Task: In the Company citigroup.com, Create email and send with subject: 'A Glimpse into the Future: Meet Our Disruptive Offering', and with mail content 'Good Day!_x000D_
We're excited to introduce you to an innovative solution that will revolutionize your industry. Get ready to redefine success and reach new heights!_x000D_
Best Regard', attach the document: Agenda.pdf and insert image: visitingcard.jpg. Below Best Regards, write Pinterest and insert the URL: 'in.pinterest.com'. Mark checkbox to create task to follow up : In 2 business days .  Enter or choose an email address of recipient's from company's contact and send.. Logged in from softage.4@softage.net
Action: Mouse moved to (88, 63)
Screenshot: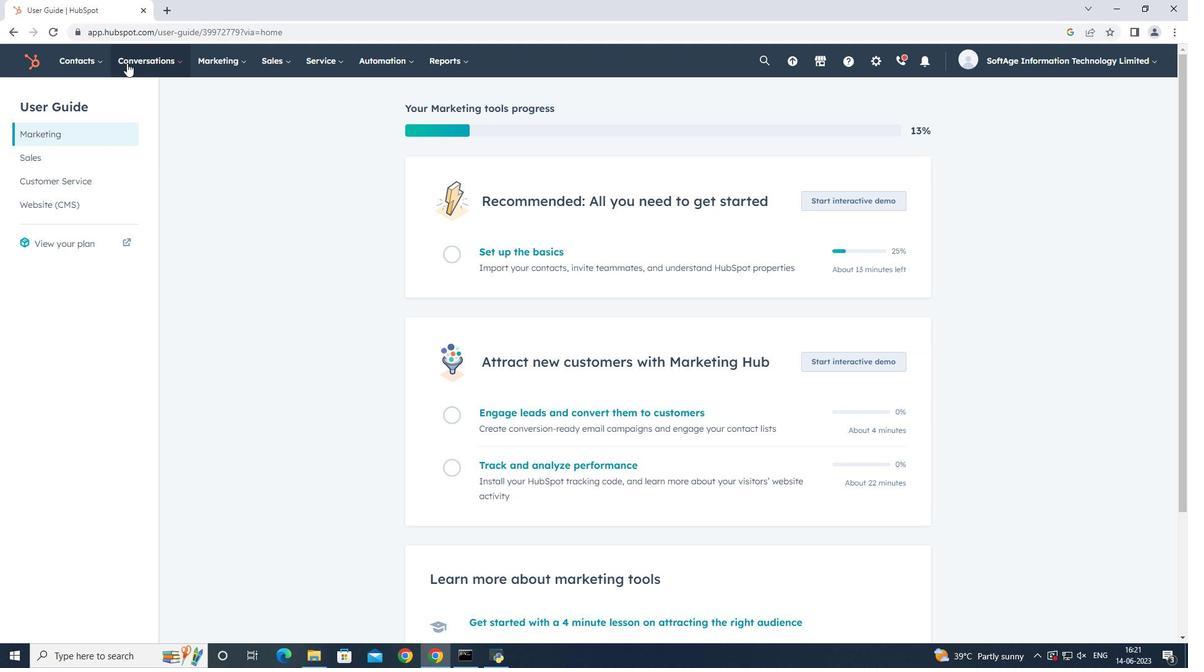 
Action: Mouse pressed left at (88, 63)
Screenshot: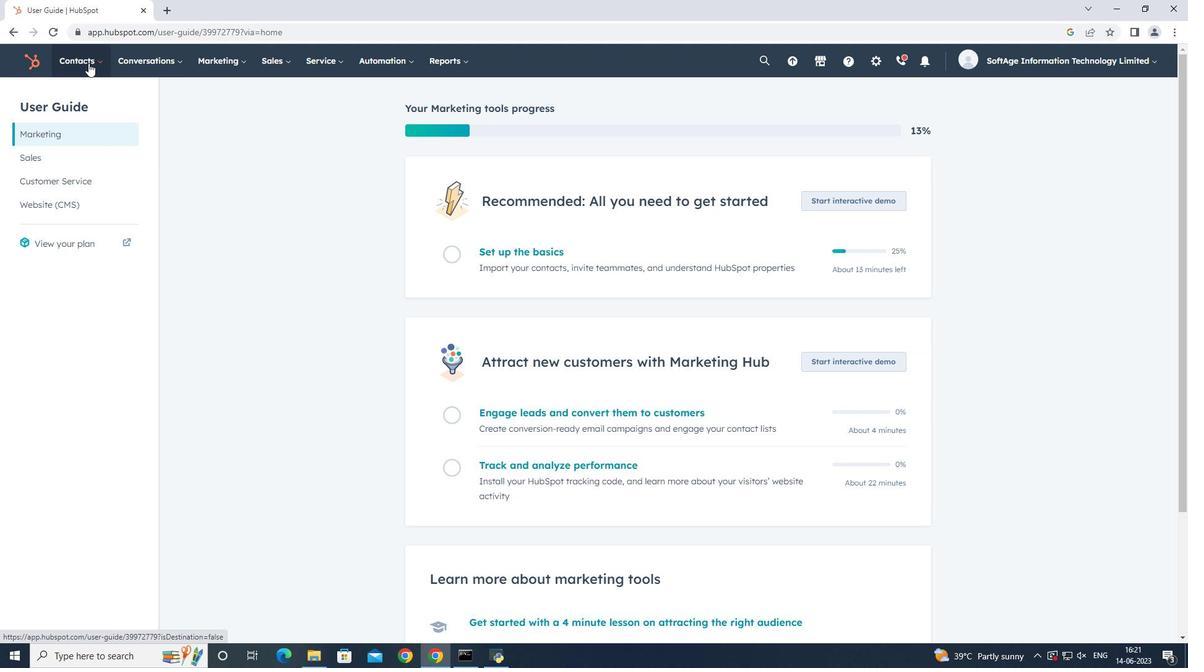 
Action: Mouse moved to (102, 115)
Screenshot: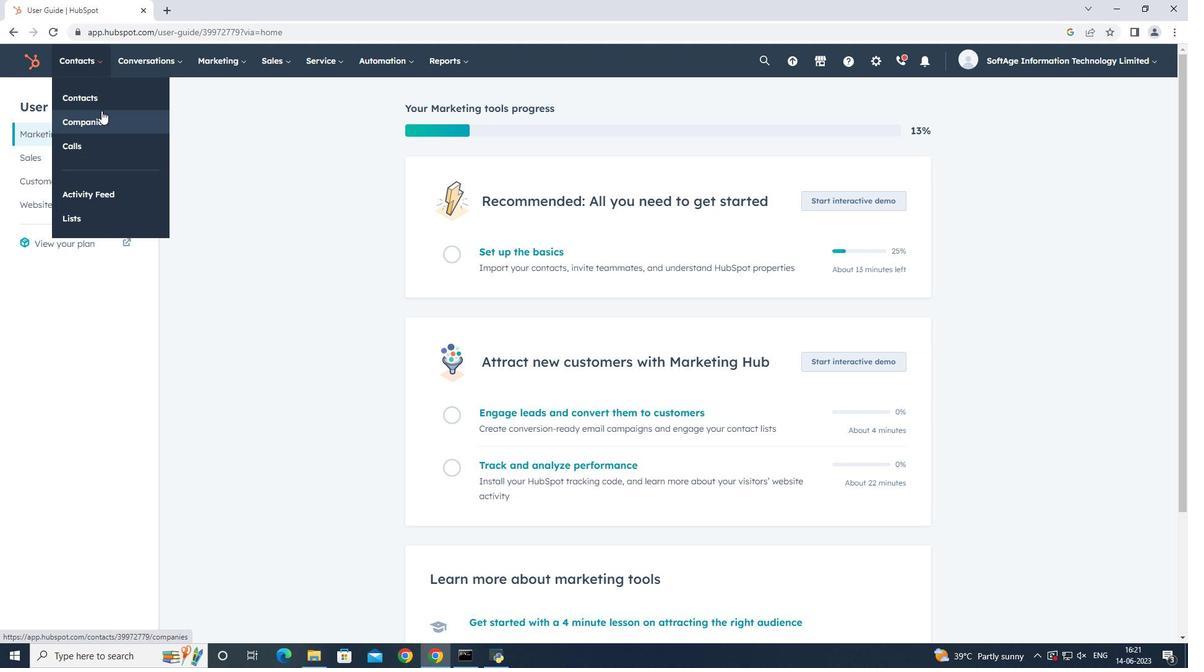
Action: Mouse pressed left at (102, 115)
Screenshot: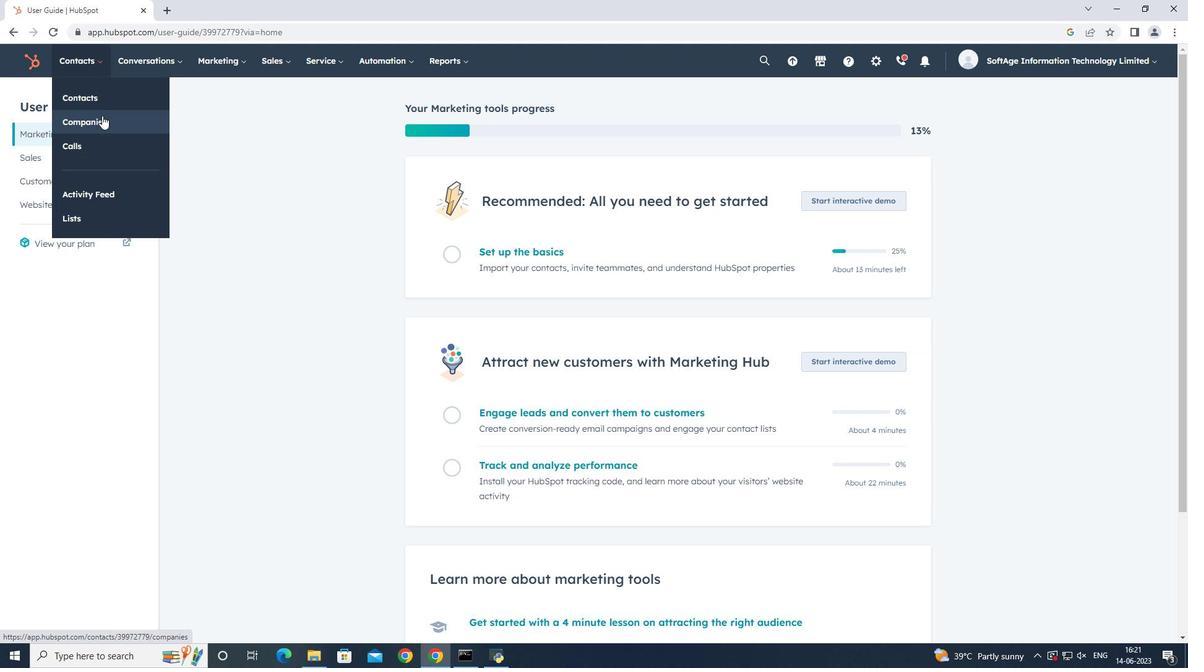 
Action: Mouse moved to (114, 208)
Screenshot: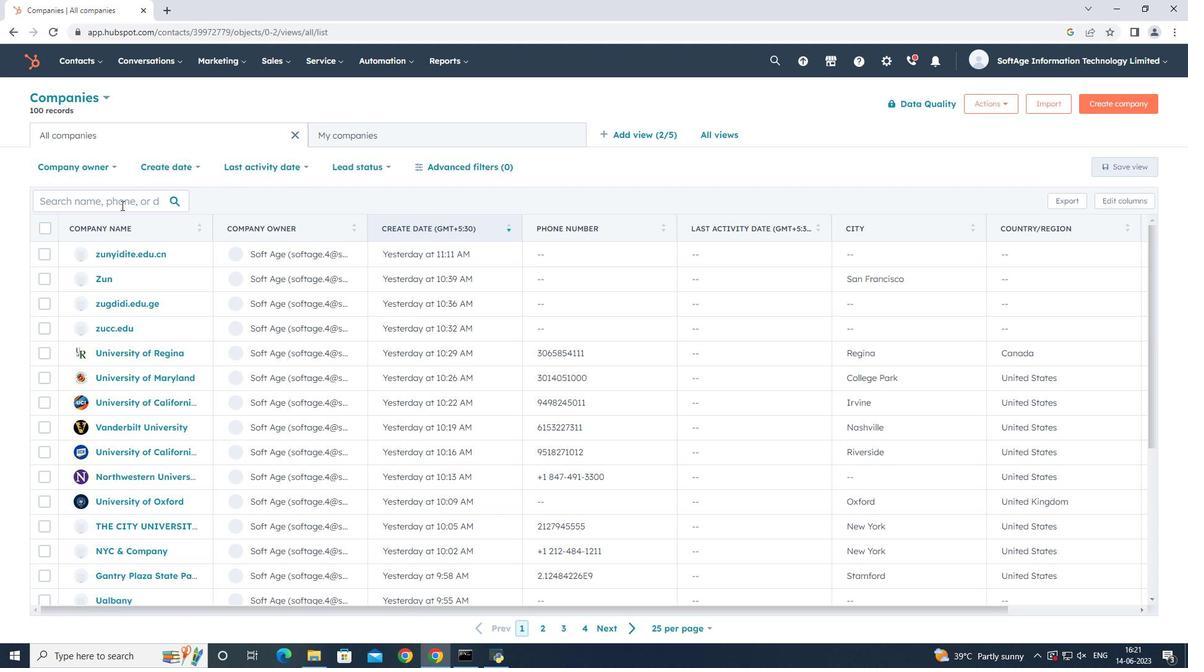 
Action: Mouse pressed left at (114, 208)
Screenshot: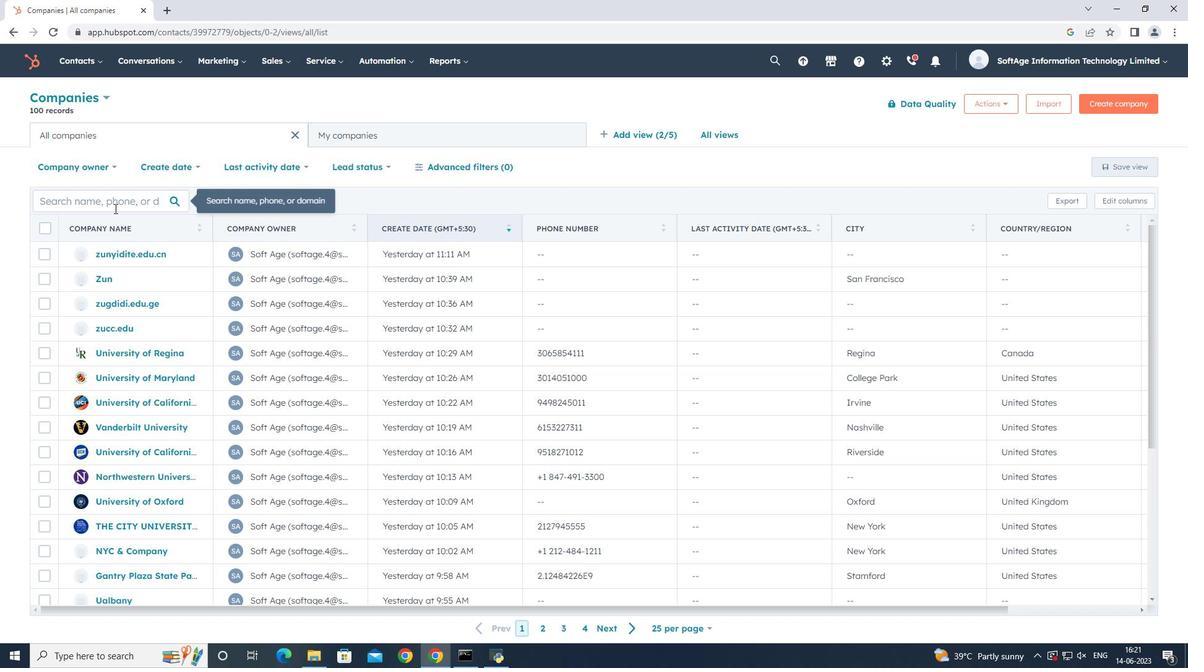 
Action: Mouse moved to (115, 200)
Screenshot: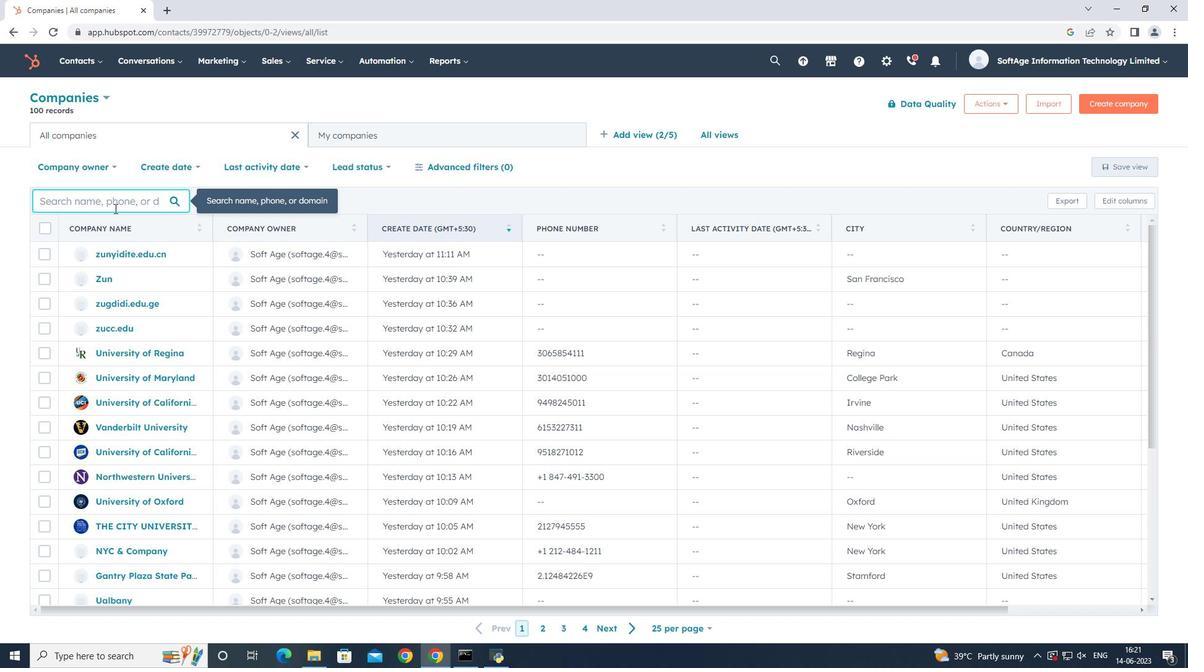 
Action: Key pressed citigroup
Screenshot: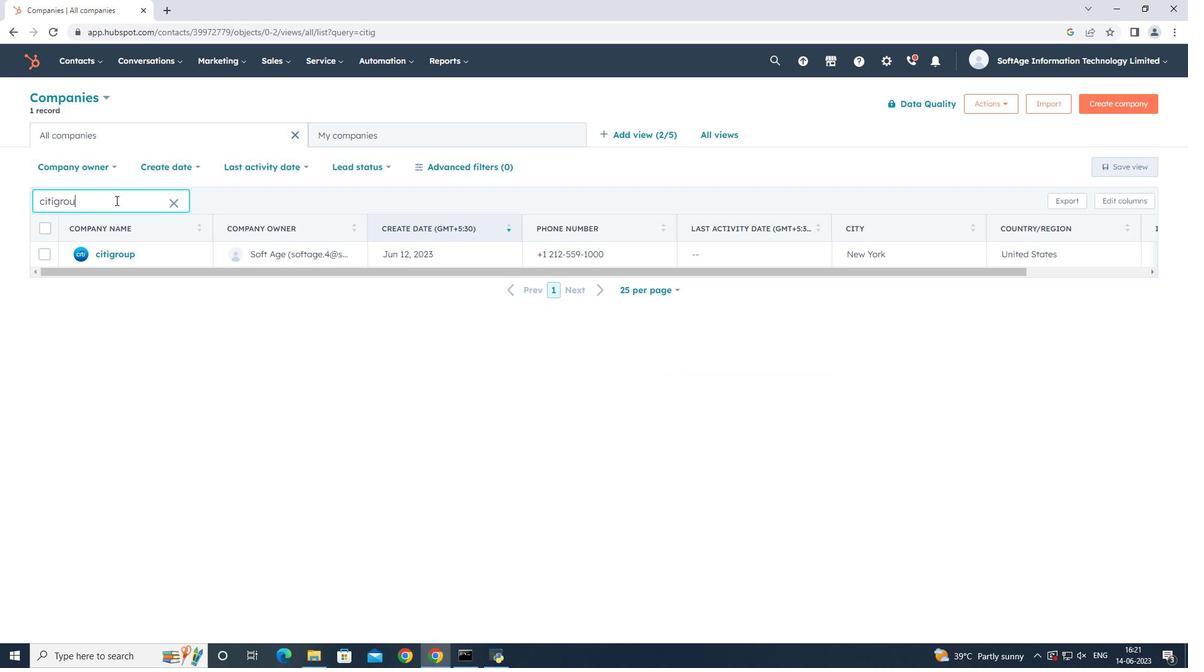 
Action: Mouse moved to (112, 258)
Screenshot: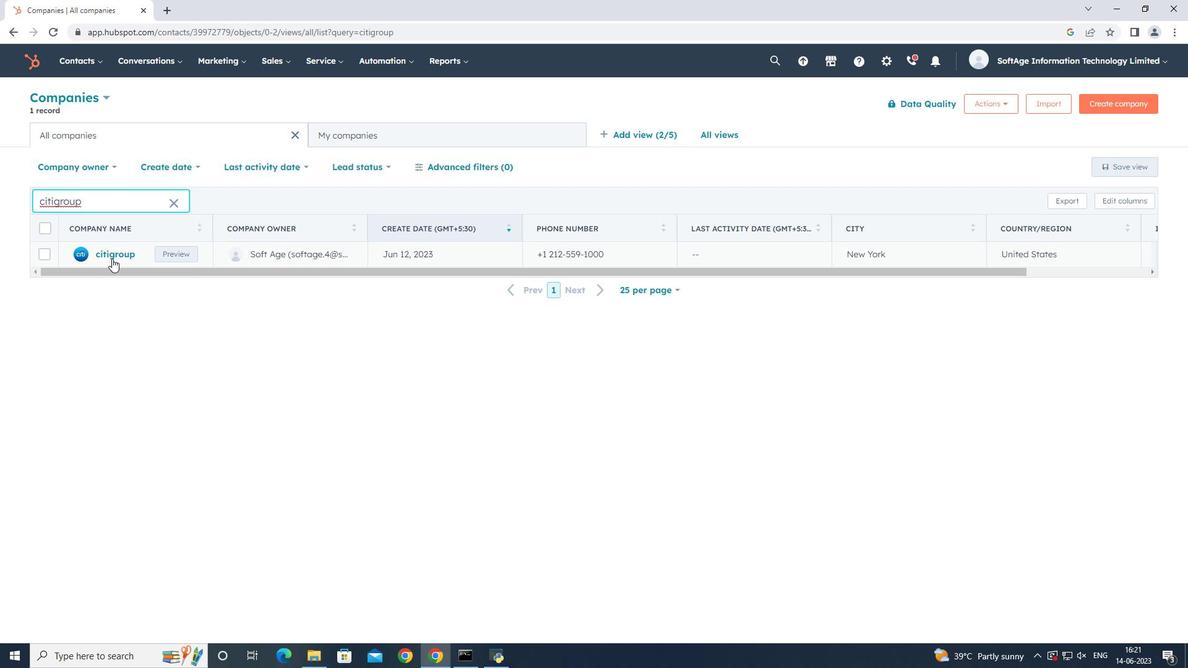 
Action: Mouse pressed left at (112, 258)
Screenshot: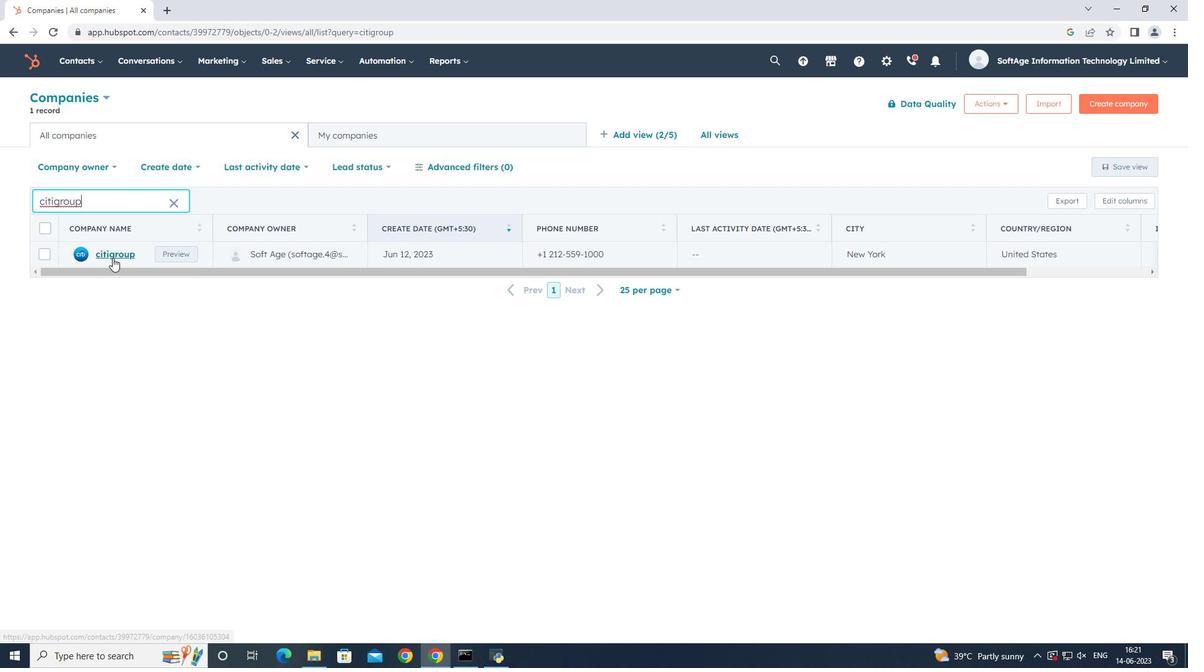 
Action: Mouse moved to (82, 206)
Screenshot: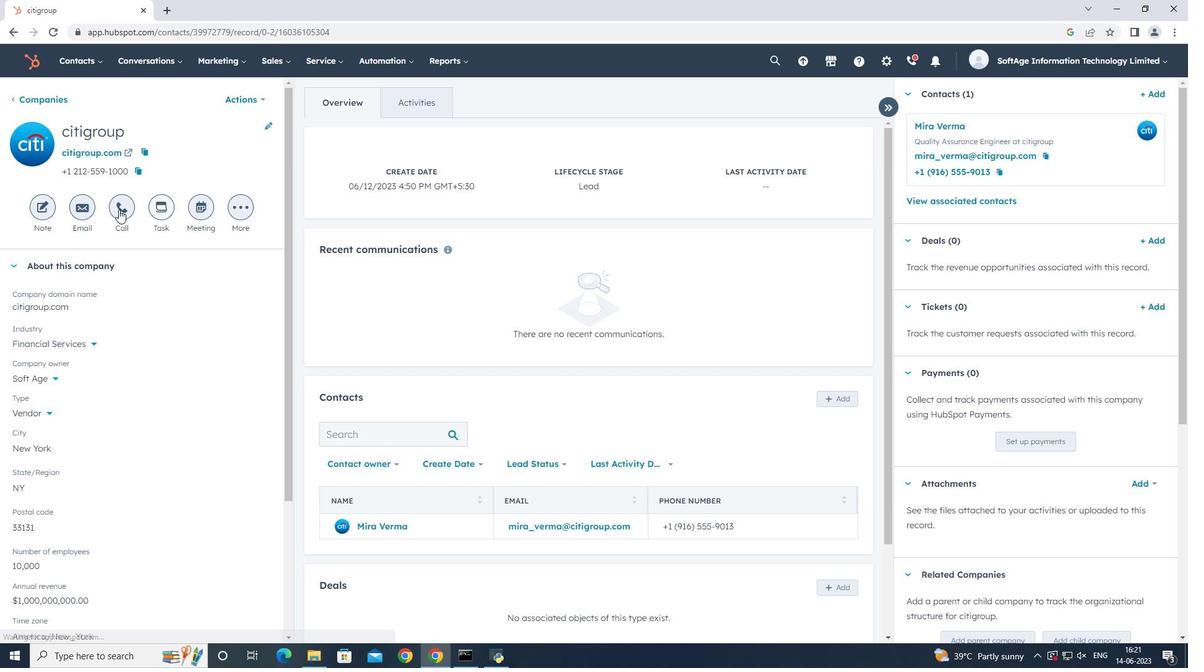 
Action: Mouse pressed left at (82, 206)
Screenshot: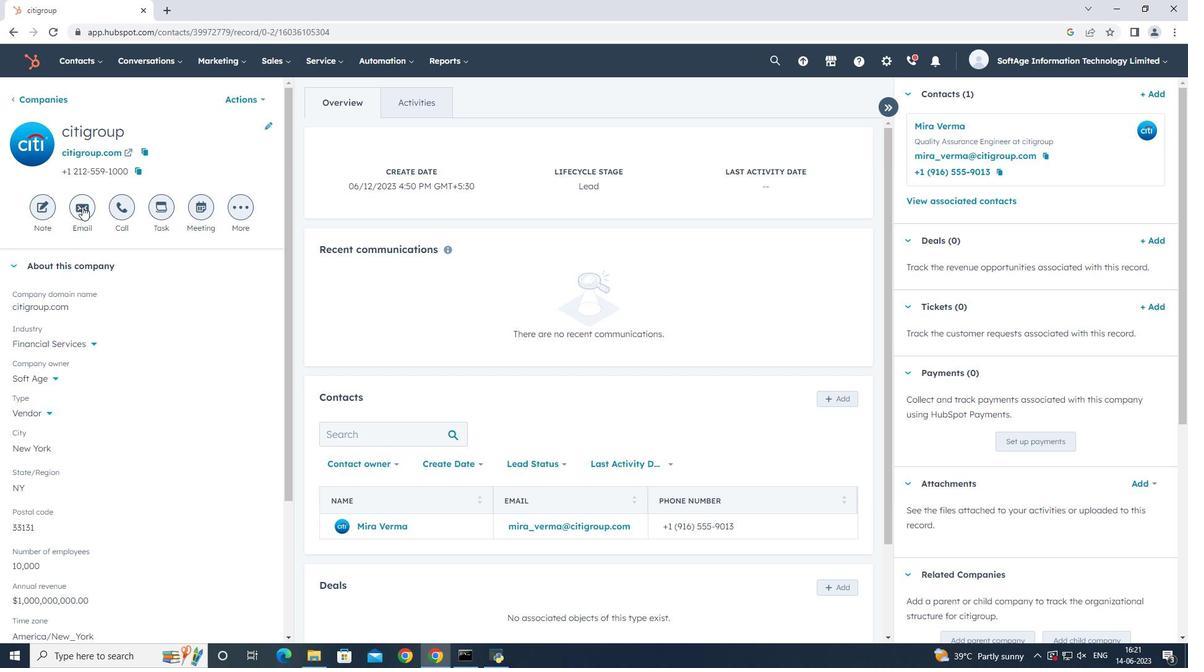 
Action: Mouse moved to (667, 382)
Screenshot: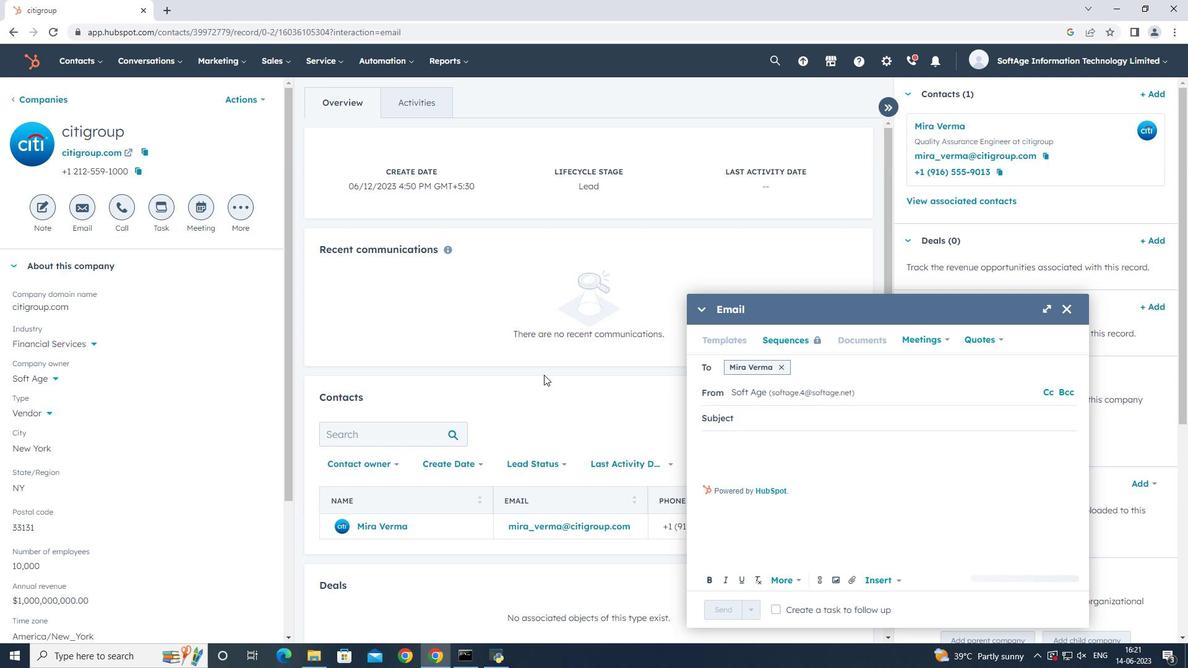 
Action: Key pressed <Key.shift>A<Key.space><Key.shift><Key.shift>Glimpse<Key.space>into<Key.space>the<Key.space><Key.shift>Future<Key.shift_r>:<Key.space><Key.shift_r><Key.shift_r><Key.shift_r><Key.shift_r><Key.shift_r><Key.shift_r><Key.shift_r><Key.shift_r><Key.shift_r><Key.shift_r><Key.shift_r><Key.shift_r><Key.shift_r><Key.shift_r><Key.shift_r><Key.shift_r>Meet<Key.space><Key.shift_r>Our<Key.space><Key.shift>Disruptive<Key.space><Key.shift_r>Offering,<Key.tab><Key.shift><Key.shift><Key.shift><Key.shift><Key.shift>Good<Key.space><Key.shift>Day<Key.shift>!<Key.enter><Key.enter><Key.shift><Key.shift><Key.shift>We're<Key.space>excited<Key.space>to<Key.space>introduce<Key.space>you<Key.space>to<Key.space>an<Key.space>innovative<Key.space>solution<Key.space>that<Key.space>will<Key.space>revolutionize<Key.space>your<Key.space>industry.<Key.space><Key.shift><Key.shift><Key.shift><Key.shift><Key.shift><Key.shift><Key.shift><Key.shift>Get<Key.space>ready<Key.space>to<Key.space>redefine<Key.space>success<Key.space>and<Key.space>reach<Key.space>new<Key.space>heights<Key.shift>!<Key.enter><Key.enter><Key.shift>Best<Key.space><Key.shift><Key.shift><Key.shift><Key.shift><Key.shift><Key.shift>Regards,<Key.enter>
Screenshot: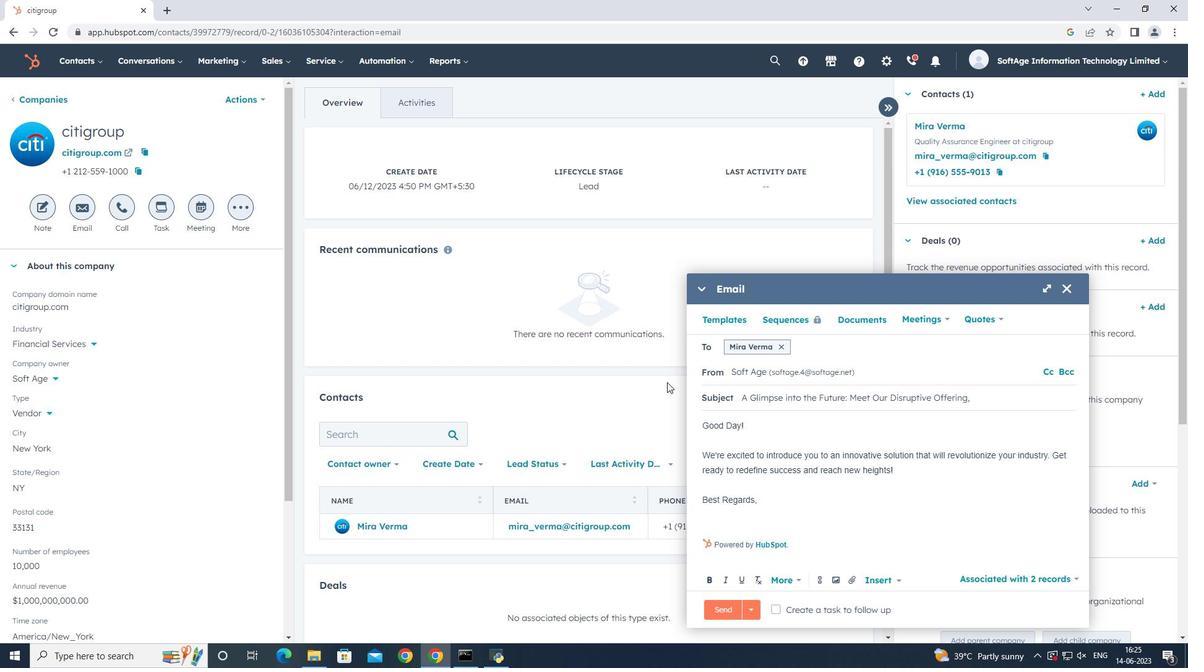 
Action: Mouse moved to (852, 578)
Screenshot: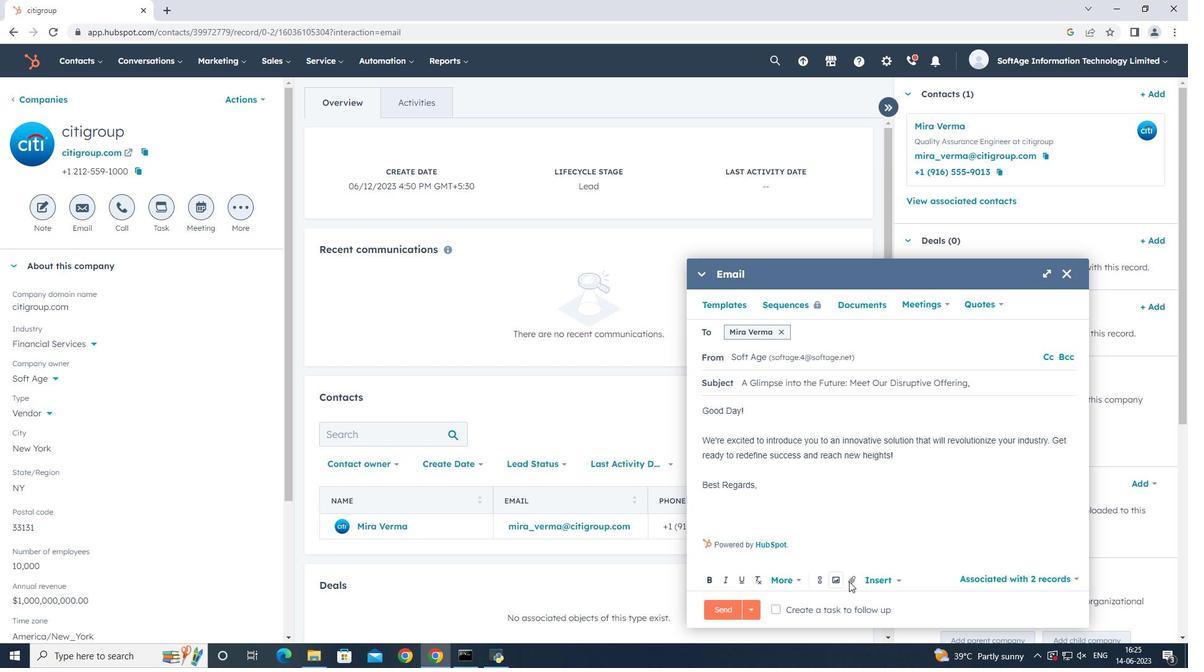 
Action: Mouse pressed left at (852, 578)
Screenshot: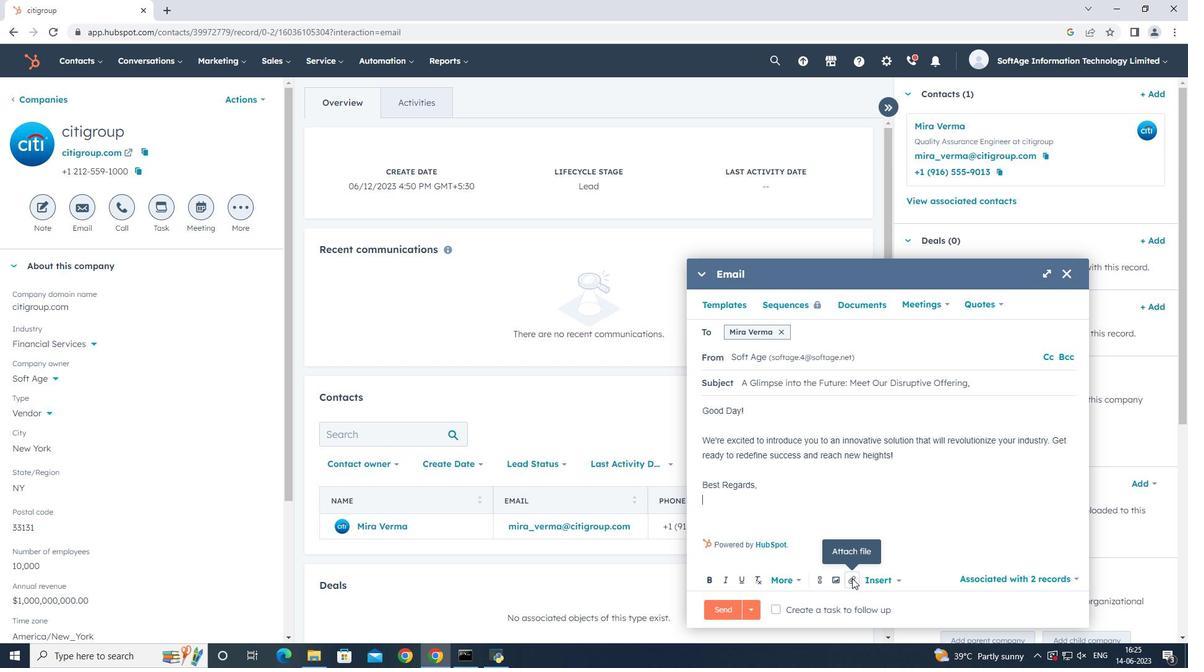 
Action: Mouse moved to (877, 550)
Screenshot: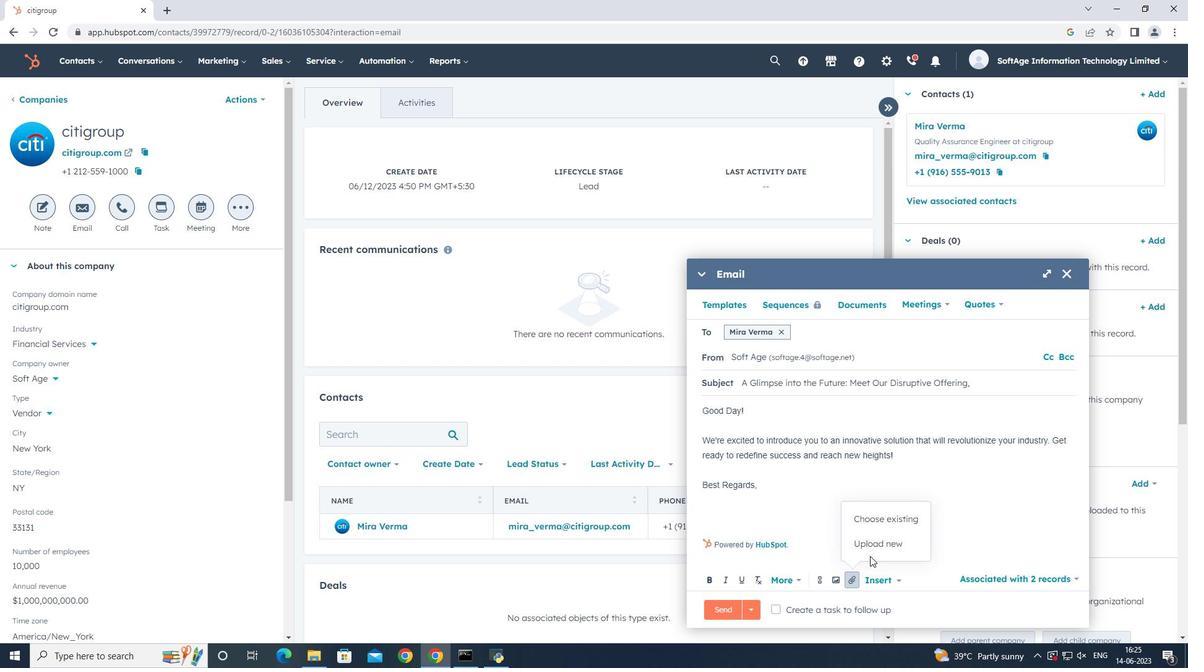 
Action: Mouse pressed left at (877, 550)
Screenshot: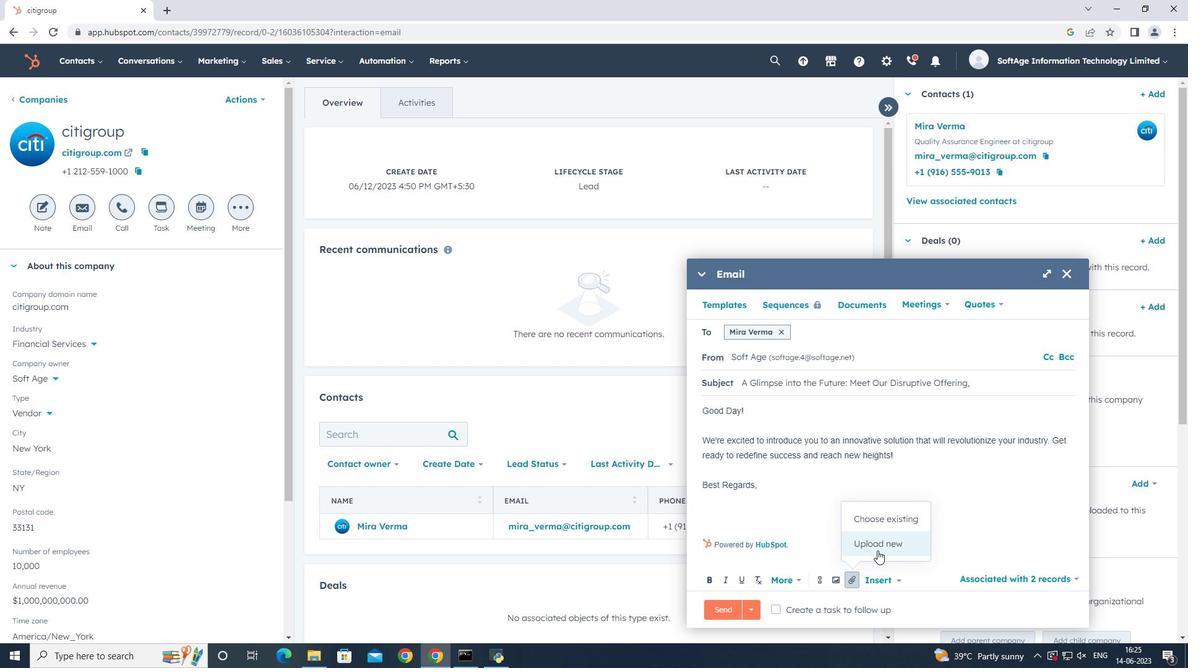 
Action: Mouse moved to (142, 112)
Screenshot: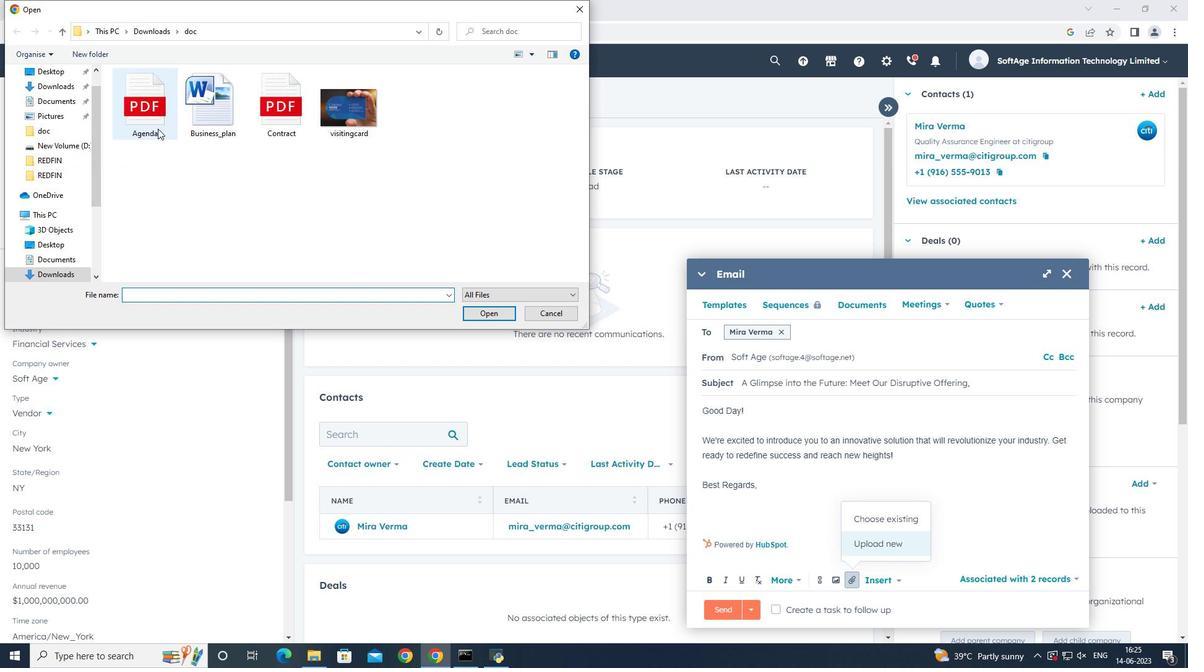 
Action: Mouse pressed left at (142, 112)
Screenshot: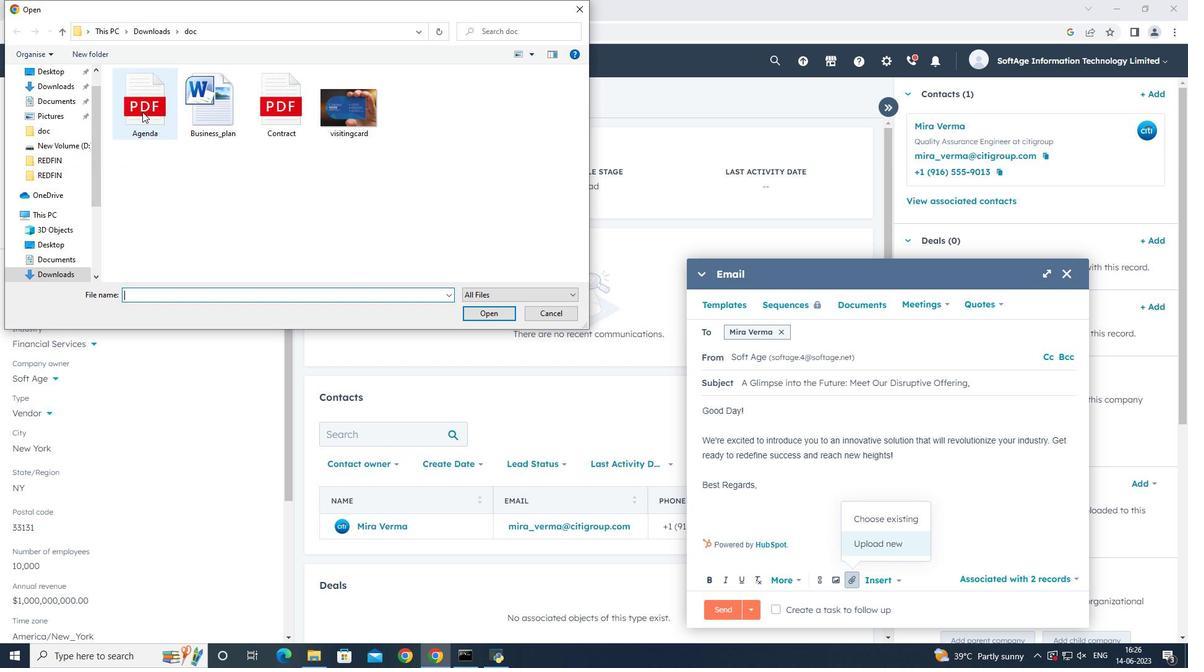 
Action: Mouse pressed left at (142, 112)
Screenshot: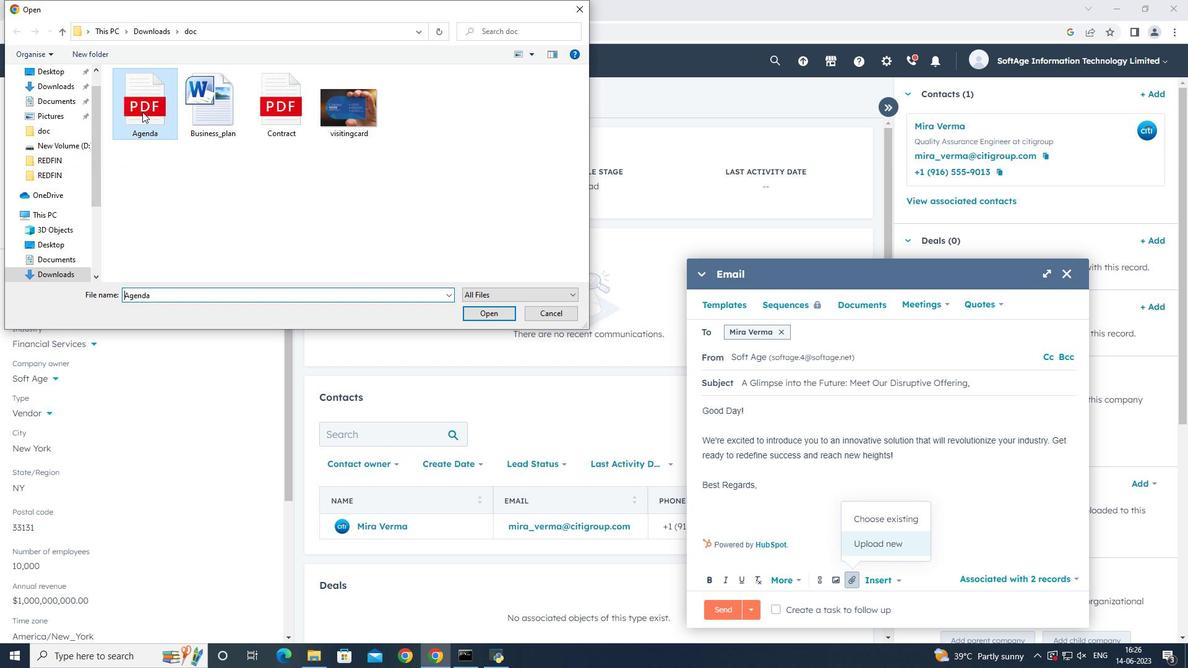 
Action: Mouse moved to (837, 540)
Screenshot: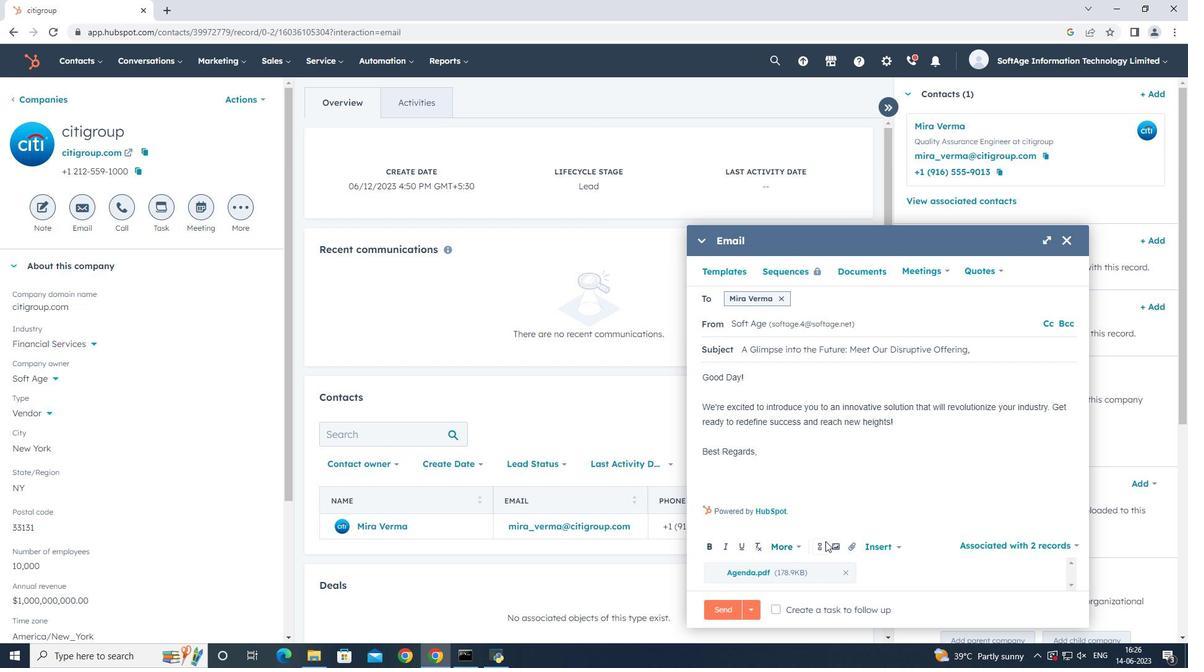 
Action: Mouse pressed left at (837, 540)
Screenshot: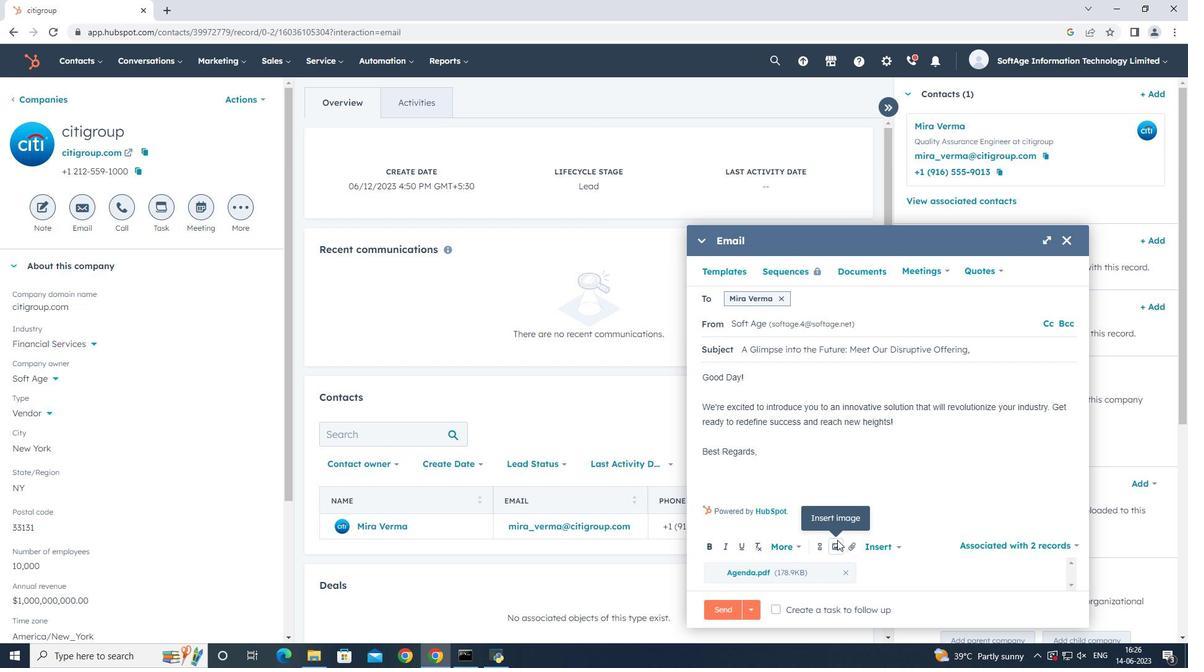 
Action: Mouse moved to (834, 501)
Screenshot: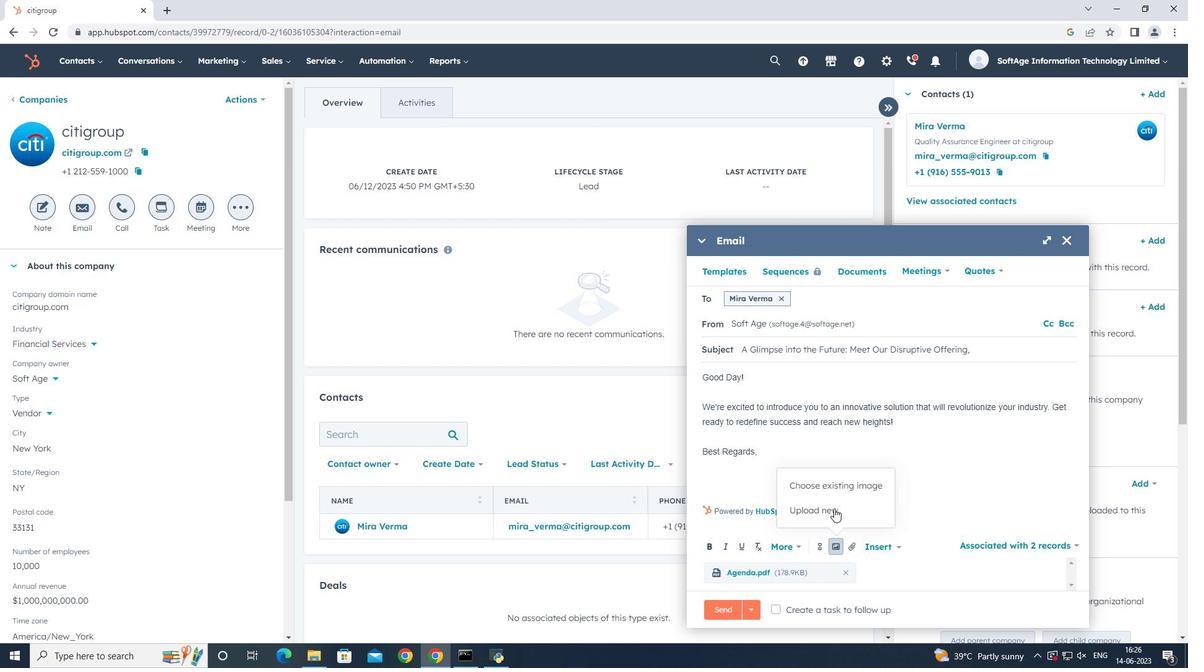 
Action: Mouse pressed left at (834, 501)
Screenshot: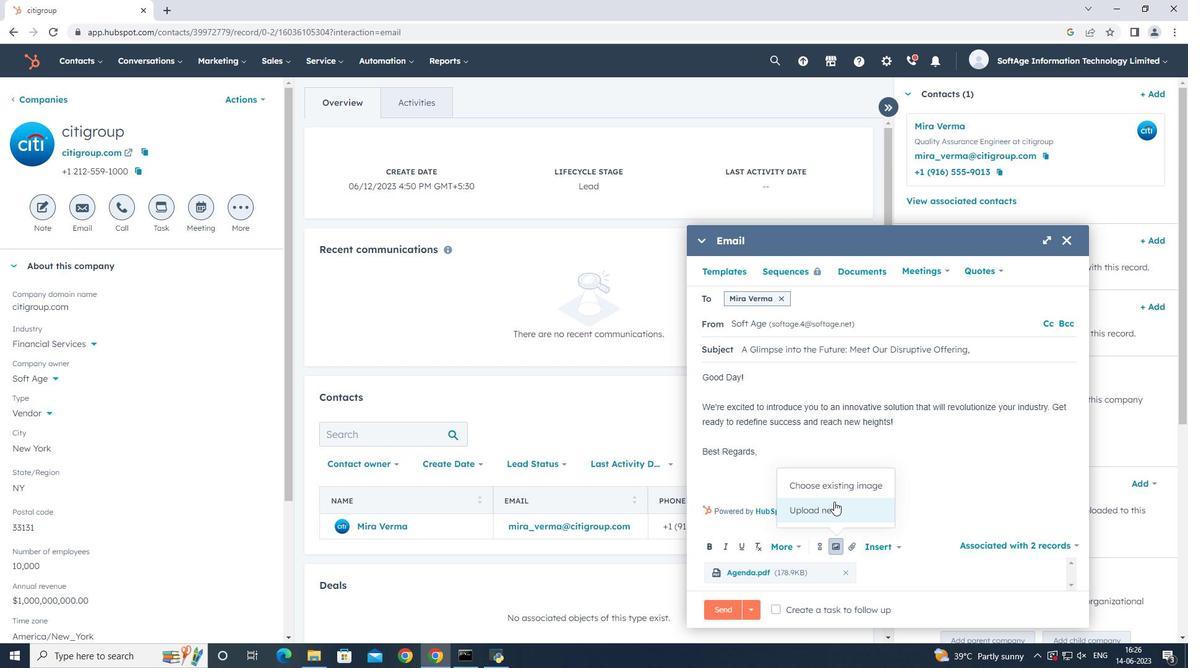 
Action: Mouse moved to (148, 103)
Screenshot: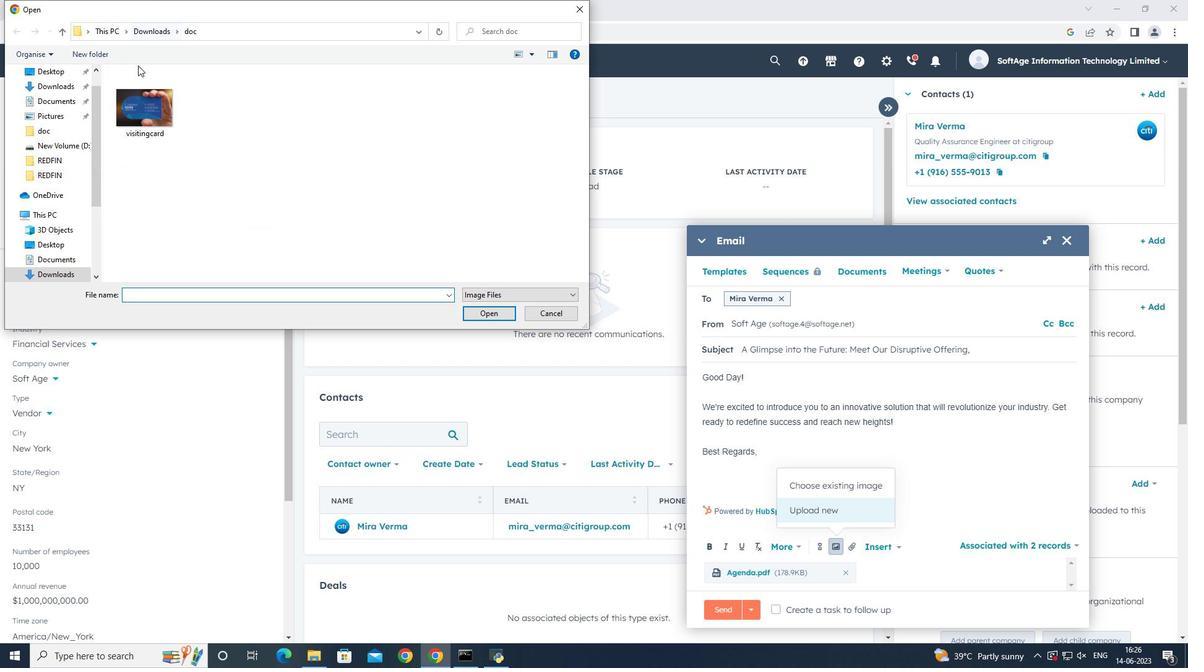 
Action: Mouse pressed left at (148, 103)
Screenshot: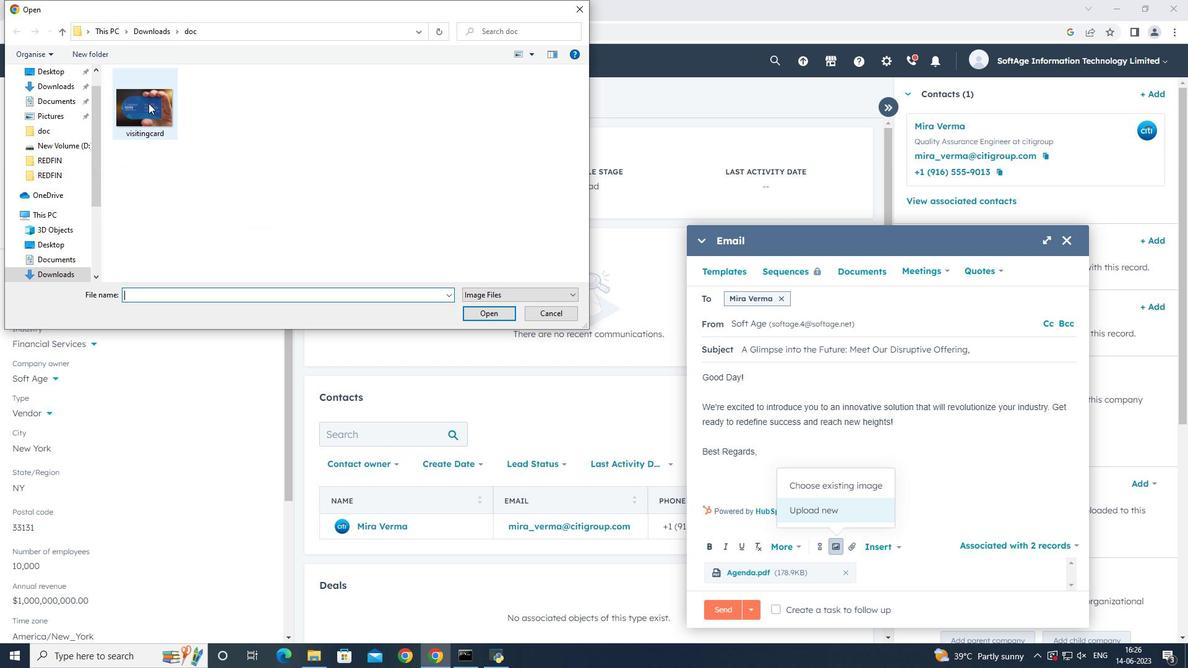 
Action: Mouse pressed left at (148, 103)
Screenshot: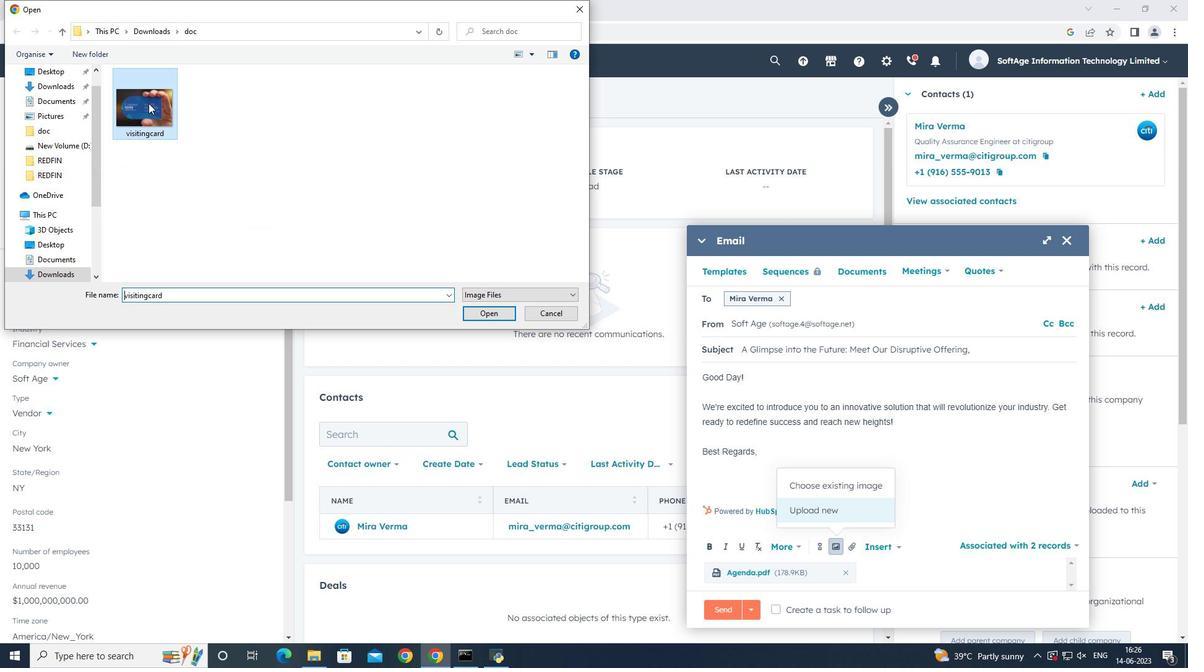 
Action: Mouse moved to (824, 545)
Screenshot: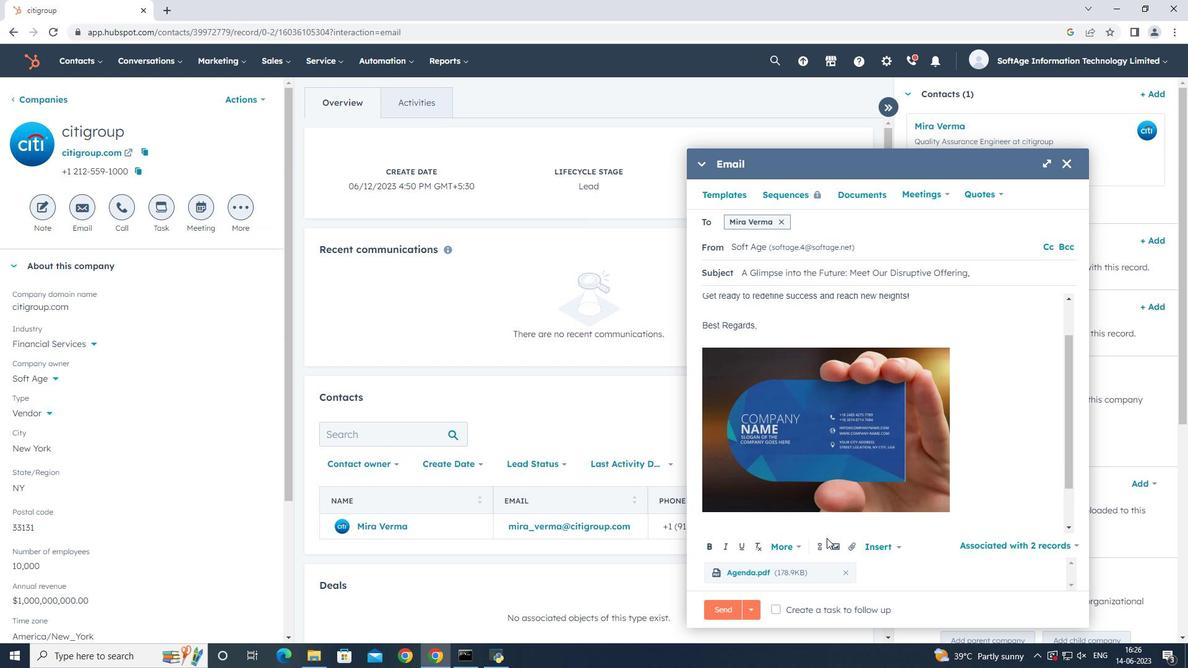 
Action: Mouse pressed left at (824, 545)
Screenshot: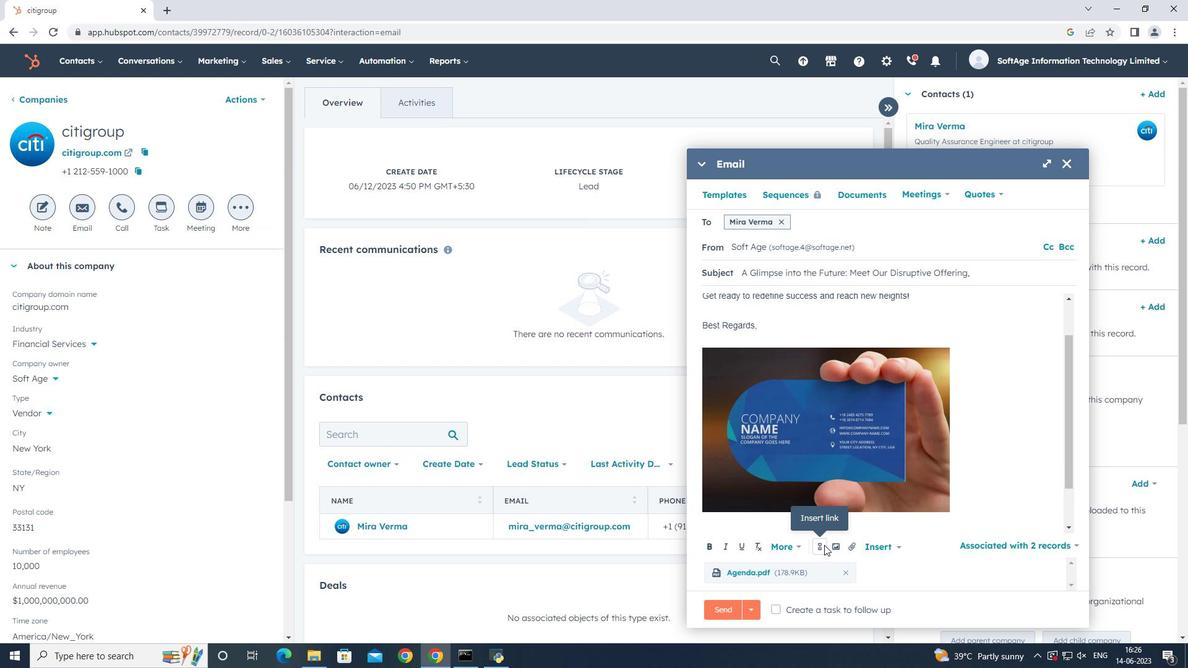 
Action: Mouse moved to (743, 331)
Screenshot: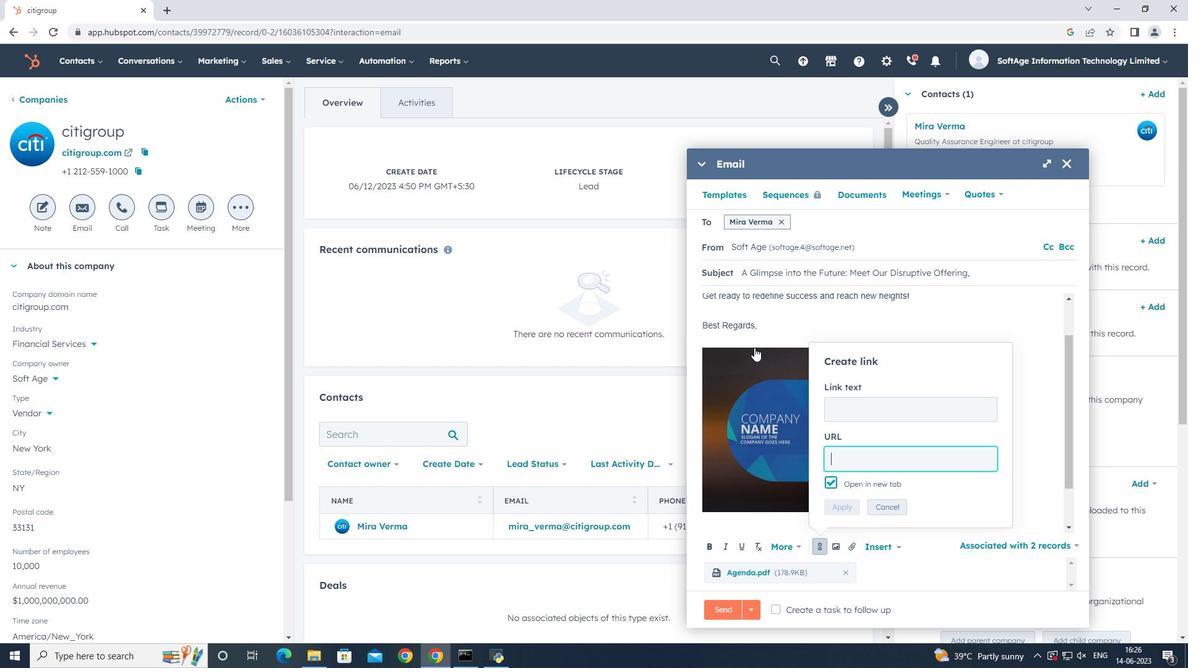 
Action: Mouse pressed left at (743, 331)
Screenshot: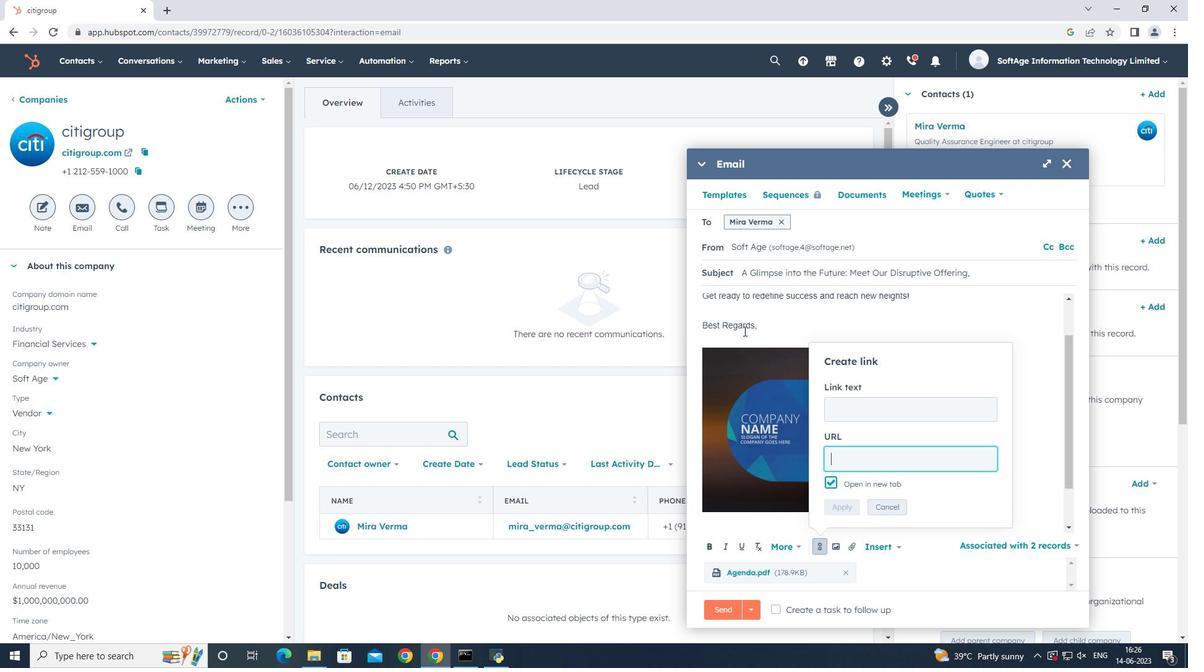 
Action: Mouse moved to (738, 334)
Screenshot: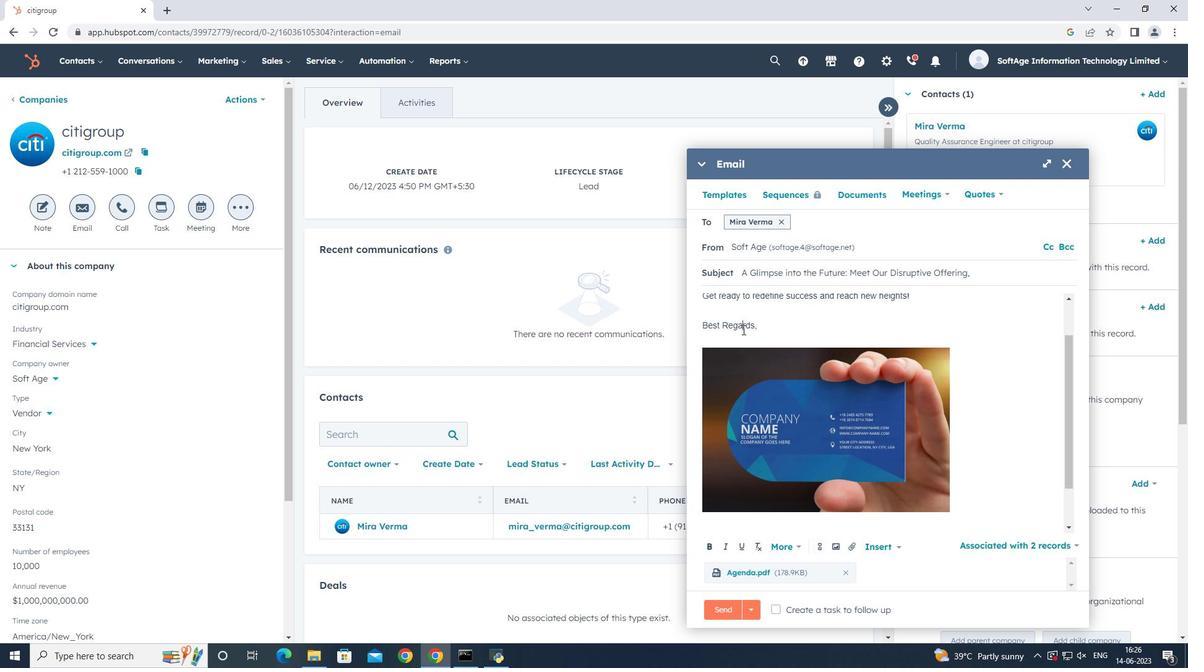 
Action: Mouse pressed left at (738, 334)
Screenshot: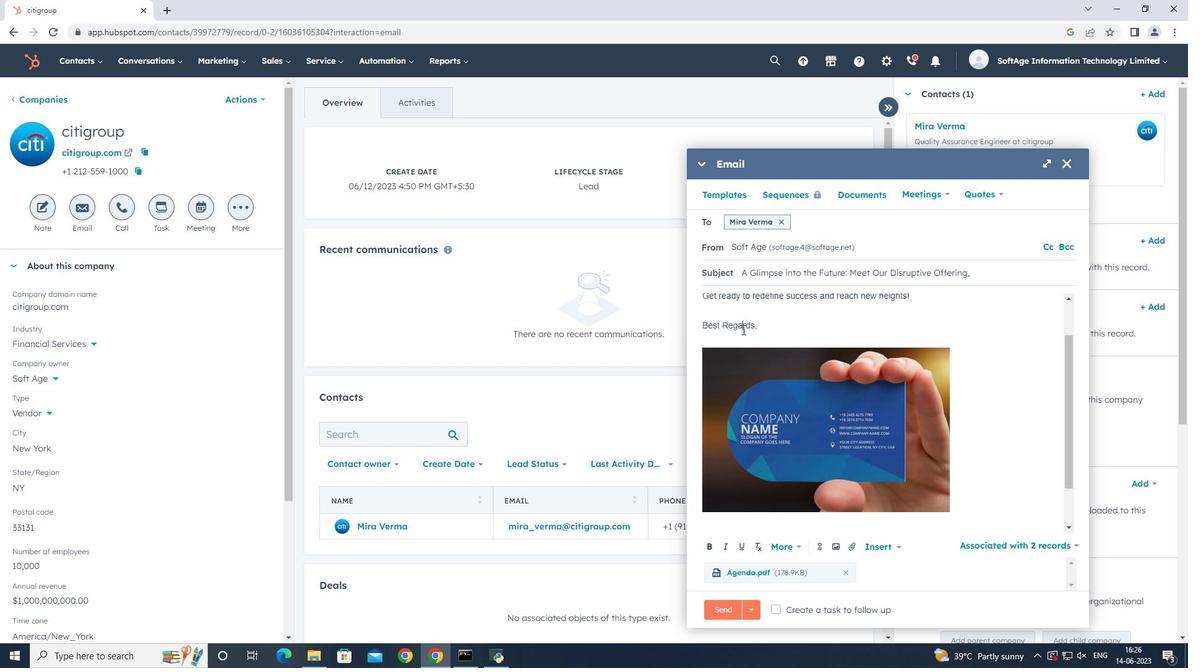 
Action: Mouse moved to (835, 397)
Screenshot: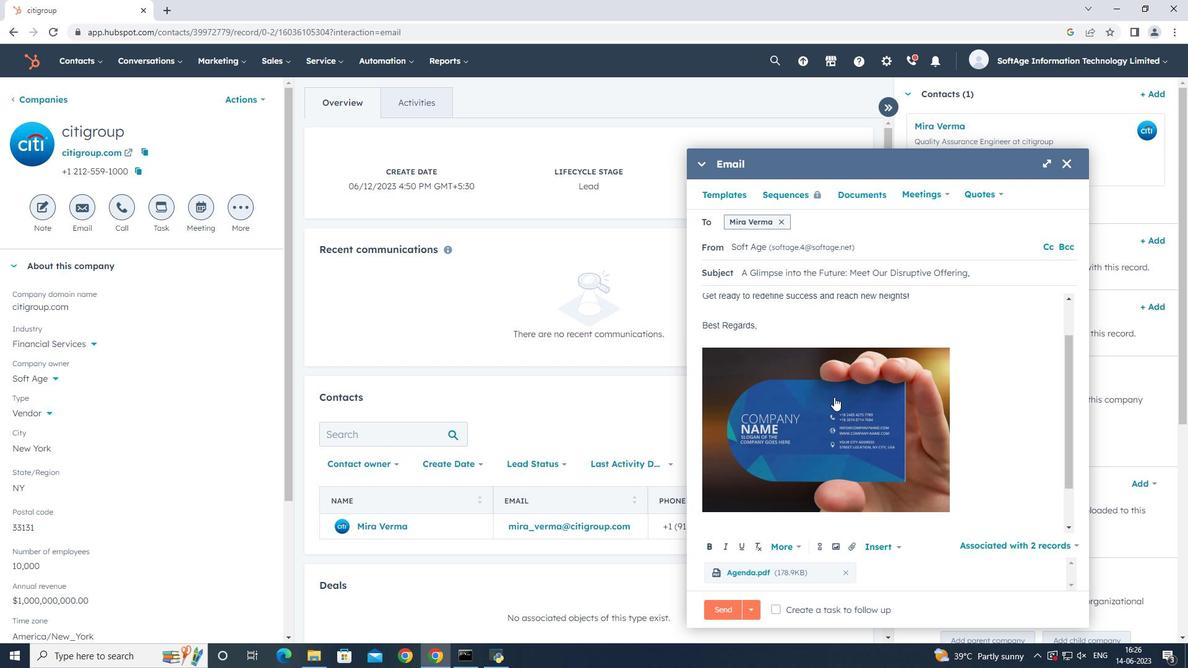
Action: Key pressed <Key.shift><Key.shift><Key.shift><Key.shift><Key.shift>Pinterest
Screenshot: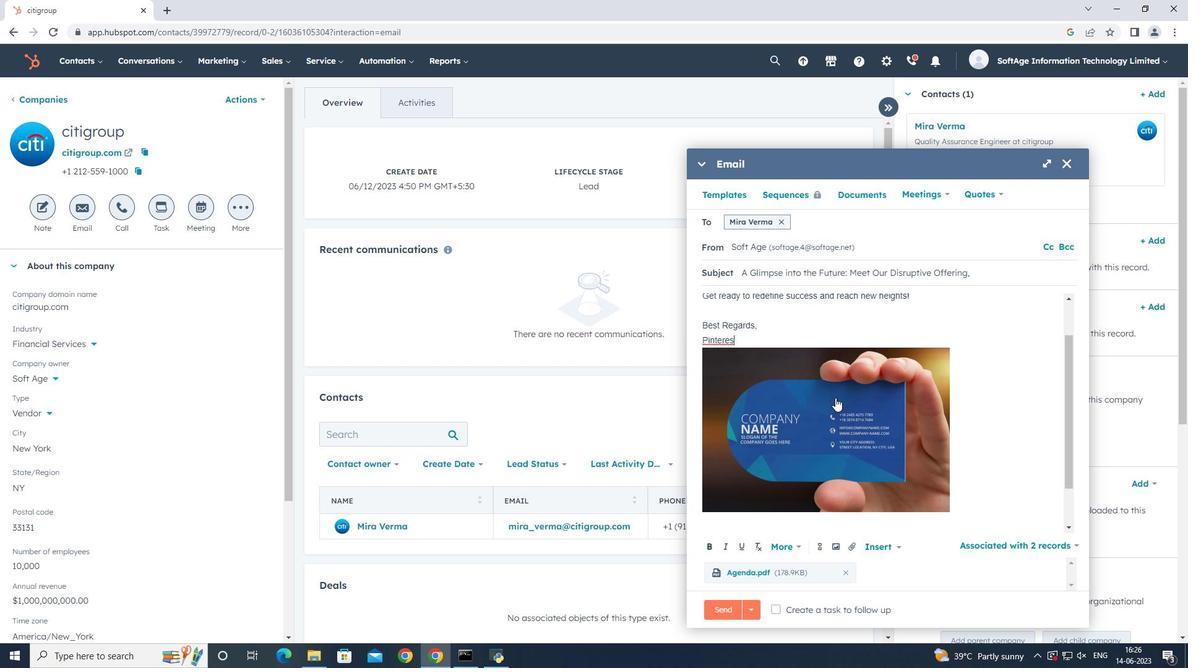 
Action: Mouse moved to (823, 550)
Screenshot: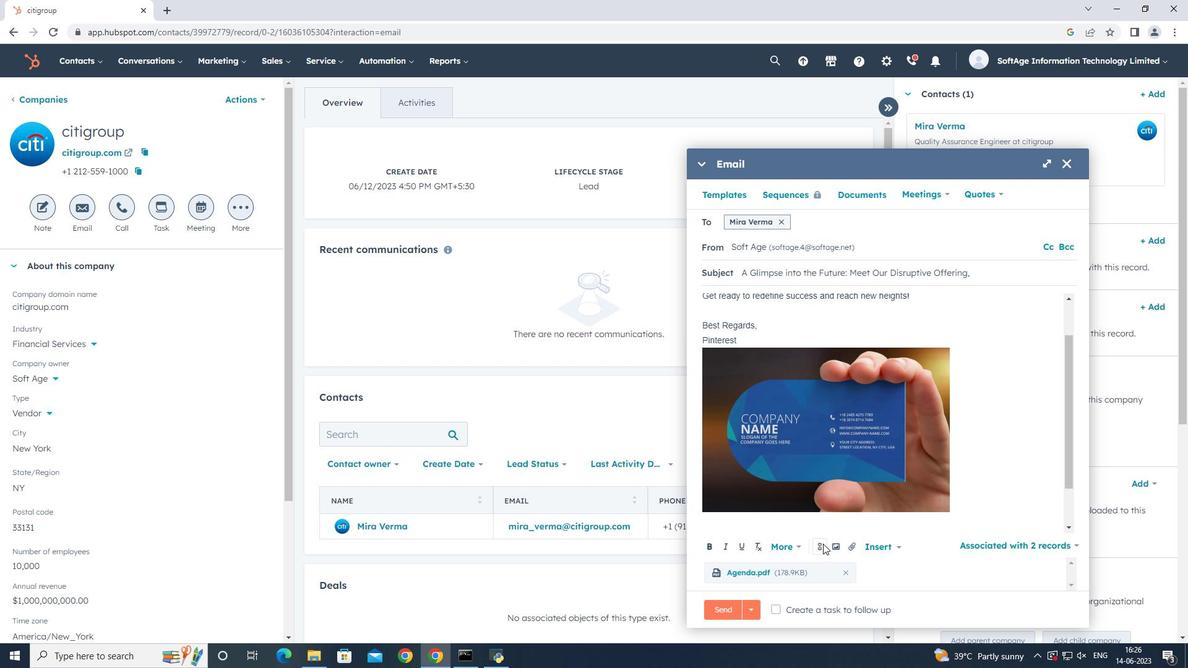 
Action: Mouse pressed left at (823, 550)
Screenshot: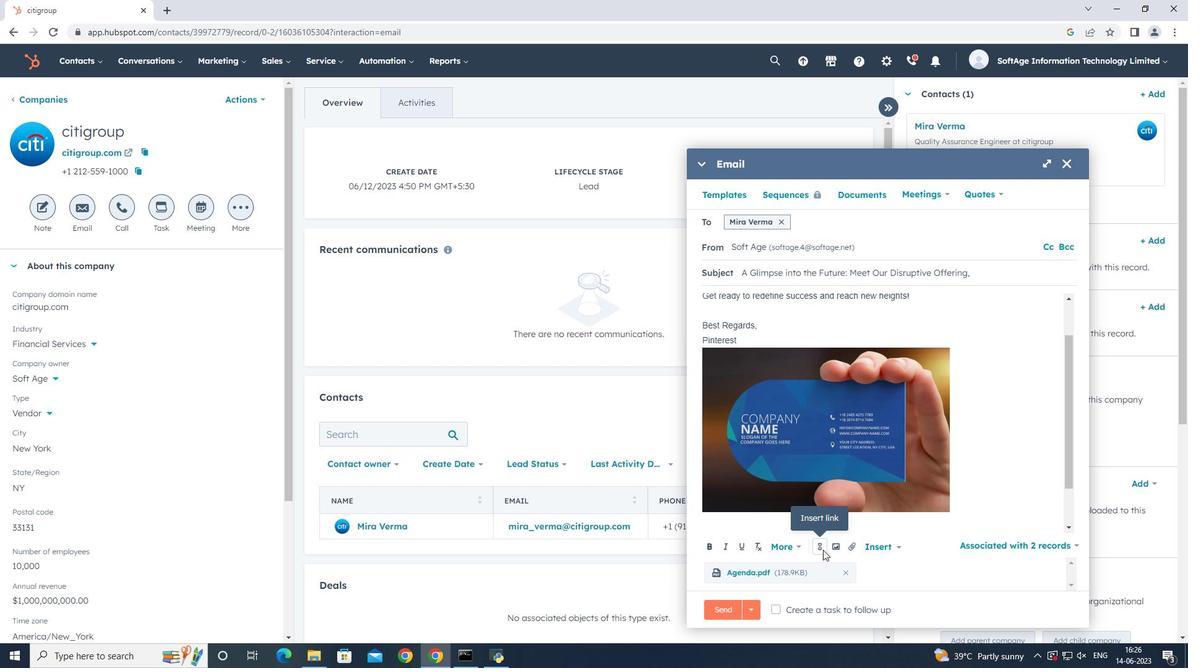 
Action: Mouse moved to (853, 525)
Screenshot: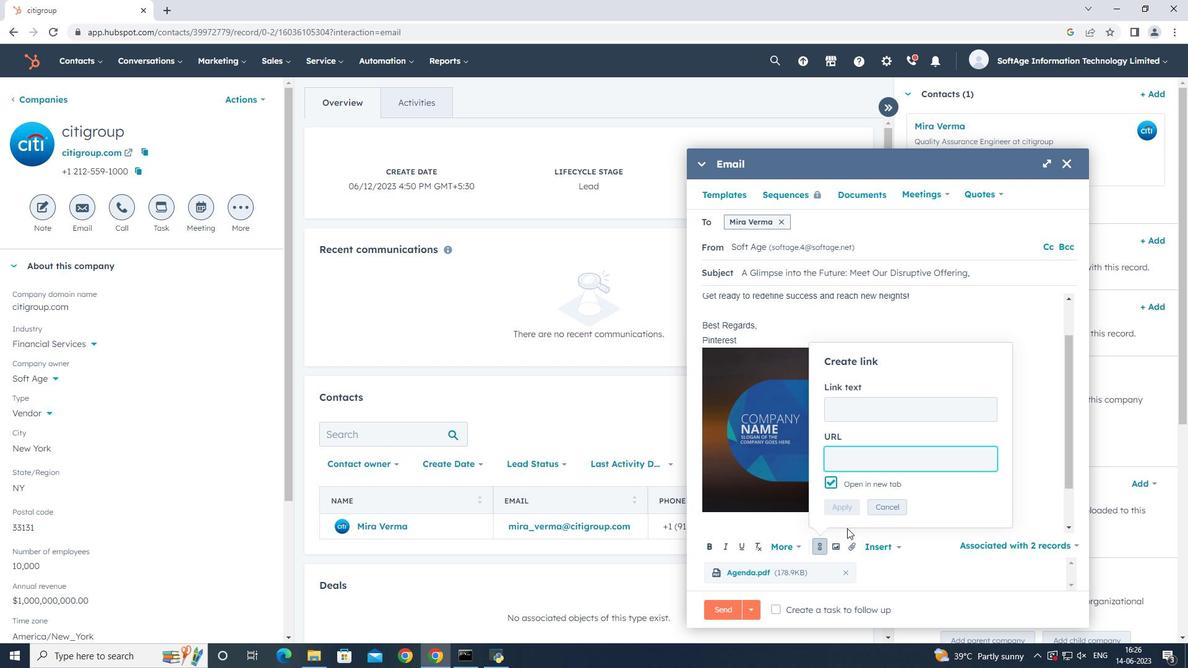 
Action: Key pressed in.pinterest.com
Screenshot: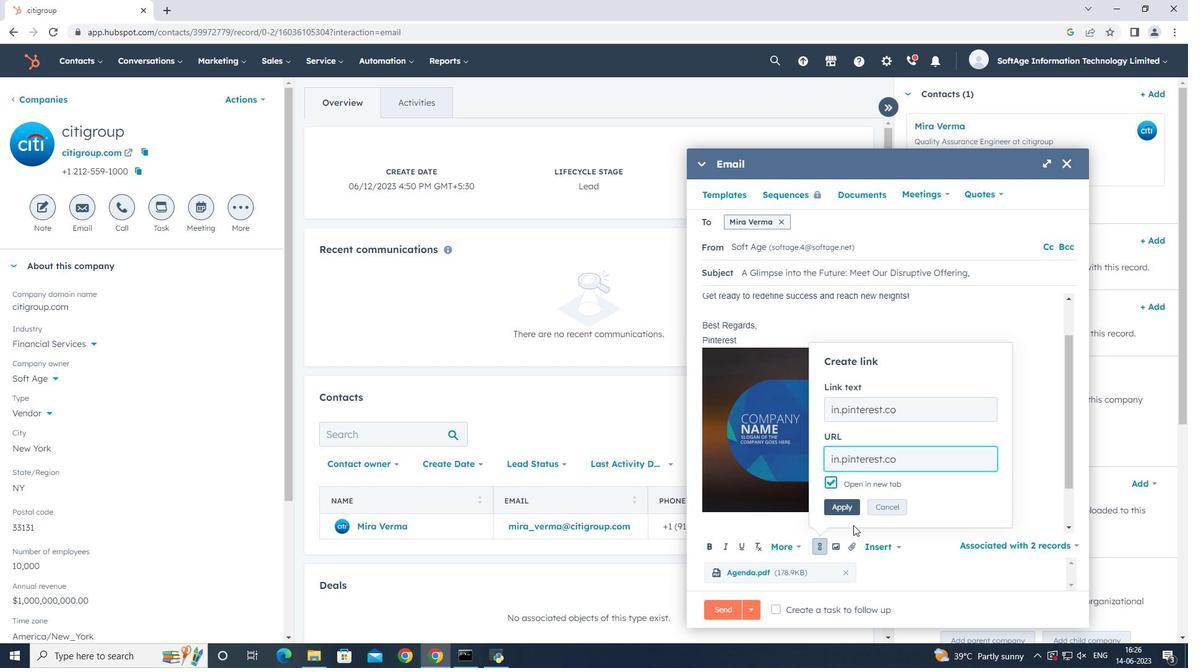 
Action: Mouse moved to (849, 503)
Screenshot: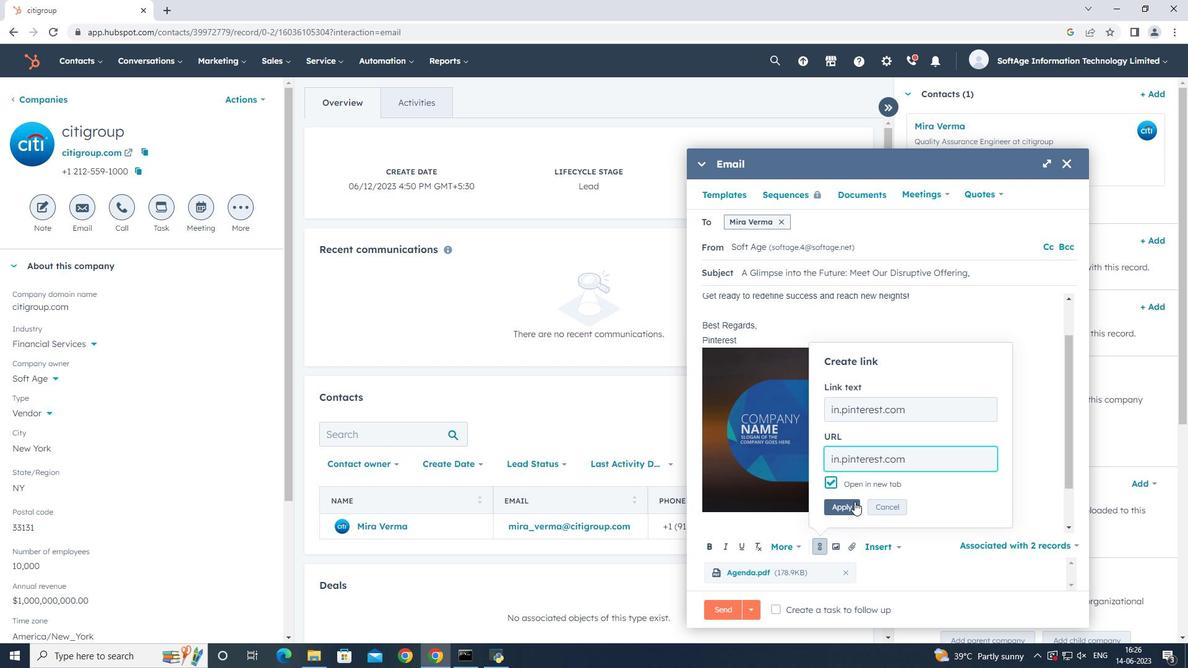 
Action: Mouse pressed left at (849, 503)
Screenshot: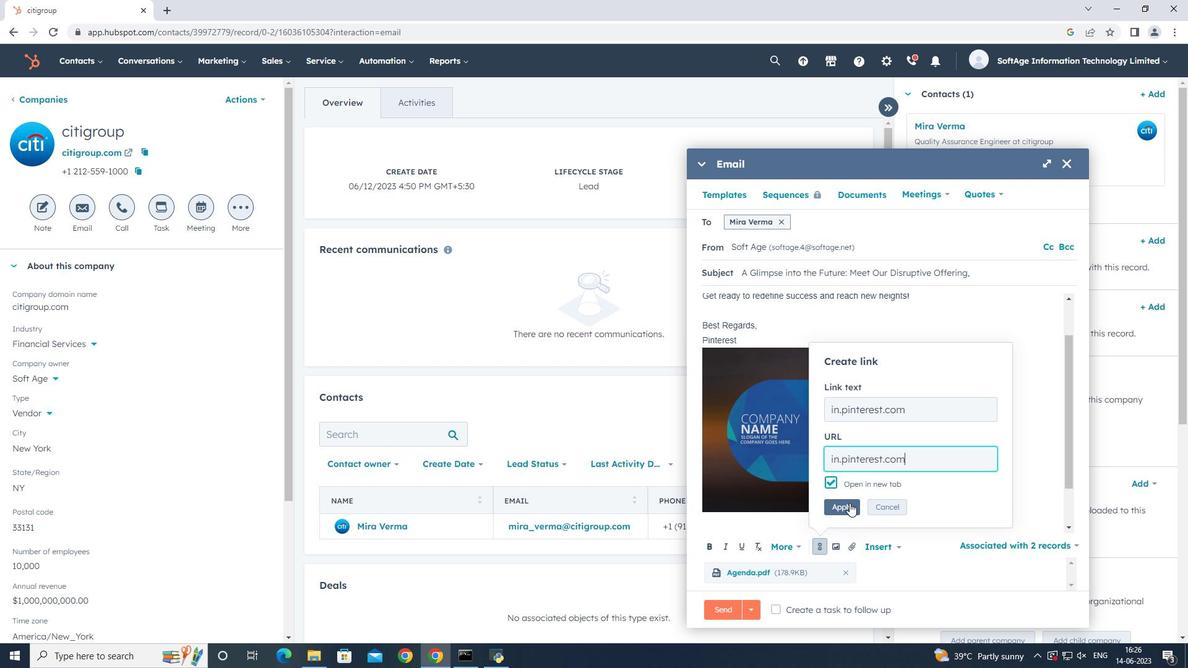 
Action: Mouse moved to (805, 610)
Screenshot: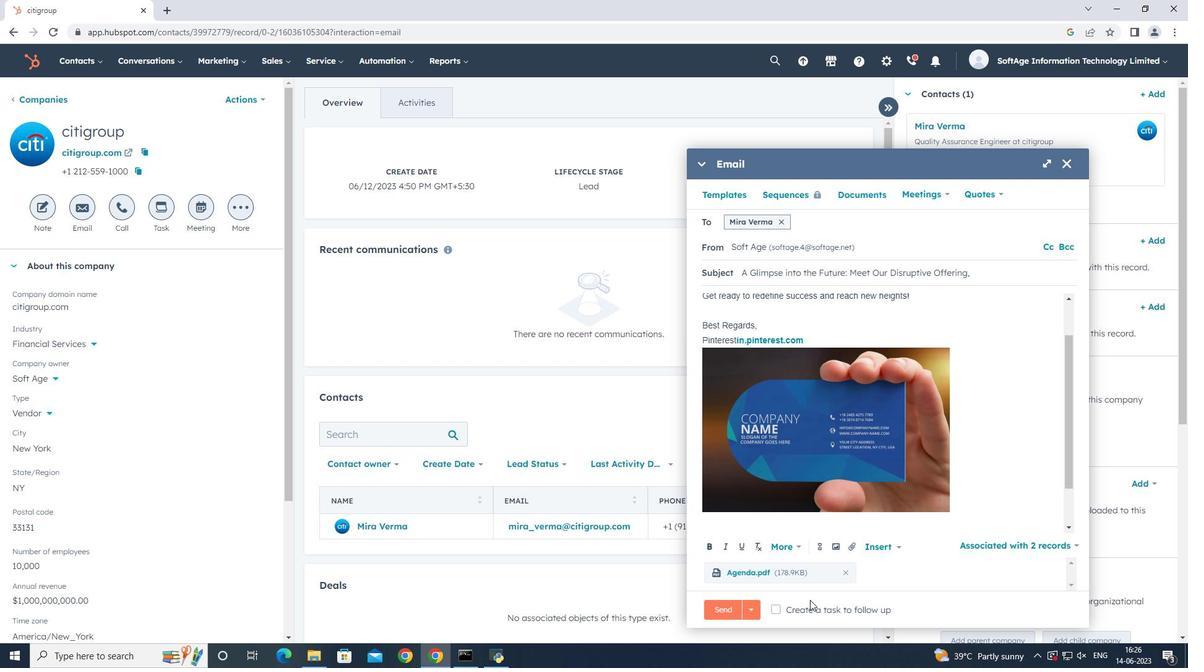 
Action: Mouse pressed left at (805, 610)
Screenshot: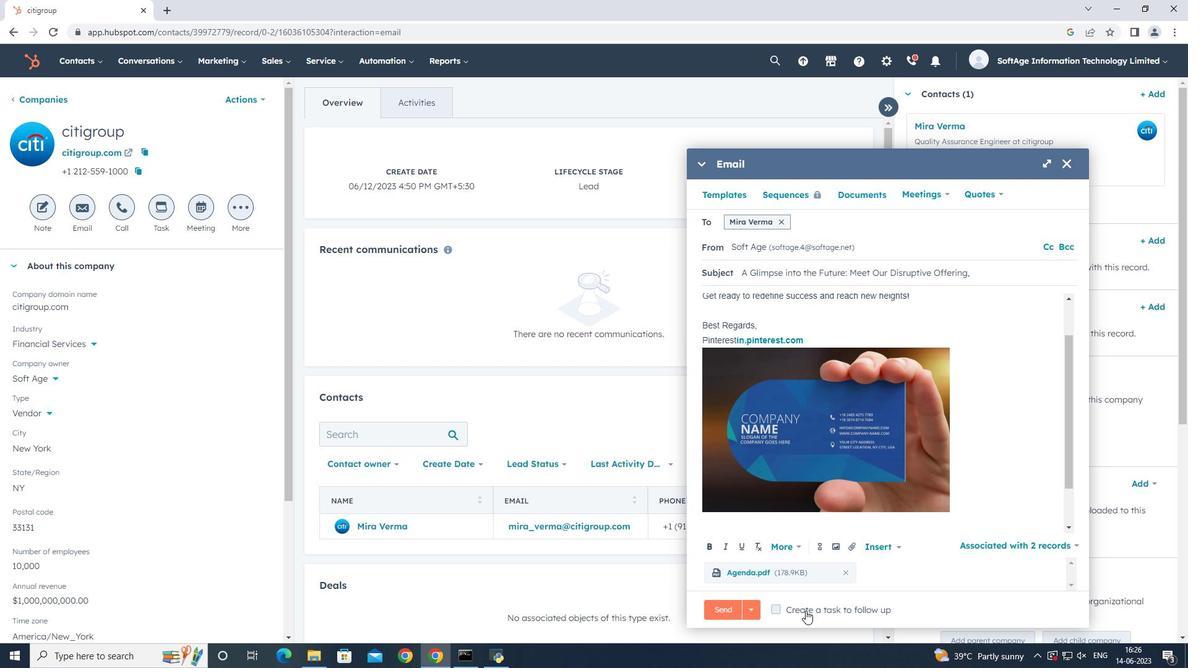 
Action: Mouse moved to (957, 613)
Screenshot: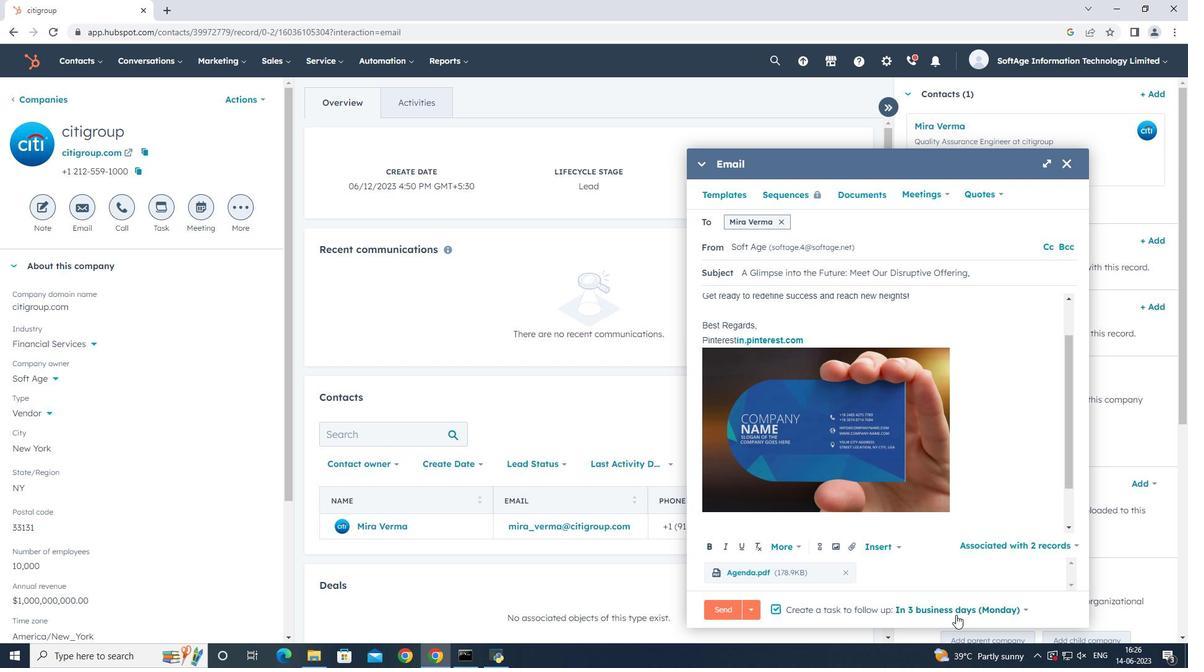 
Action: Mouse pressed left at (957, 613)
Screenshot: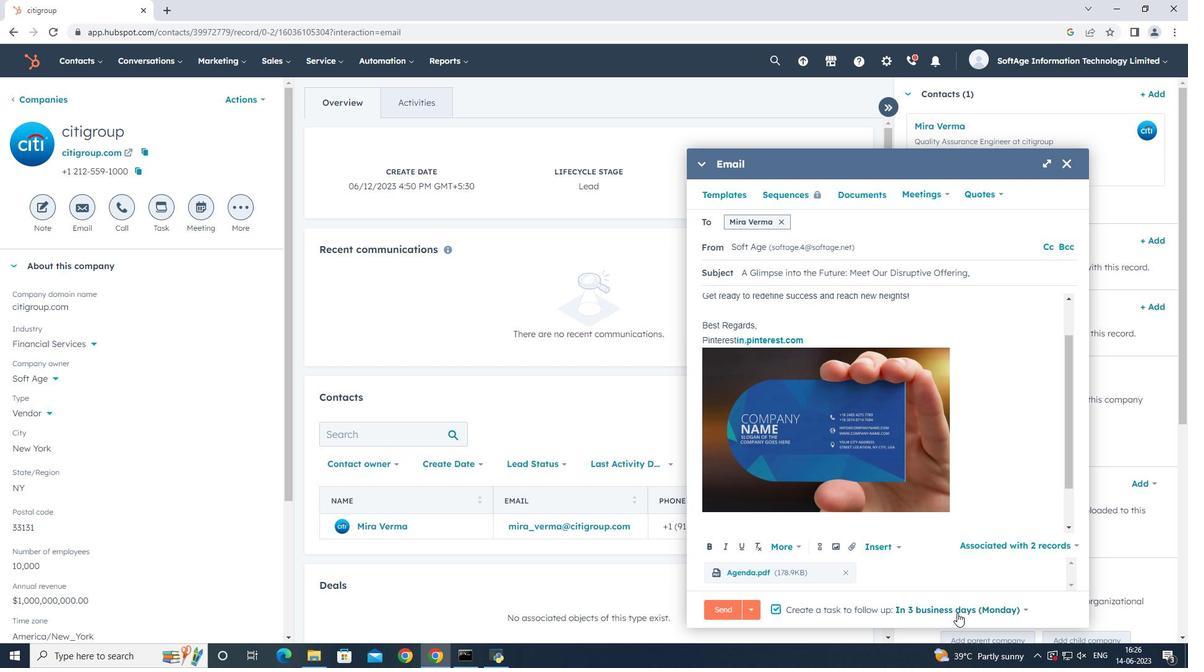 
Action: Mouse moved to (961, 466)
Screenshot: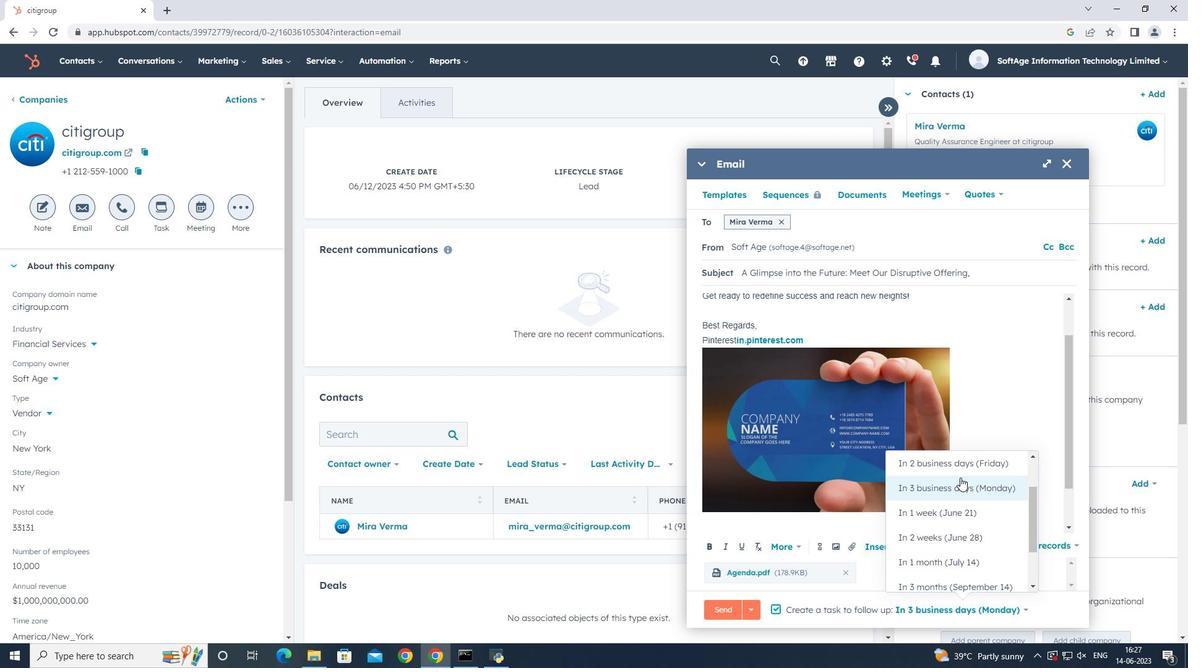 
Action: Mouse pressed left at (961, 466)
Screenshot: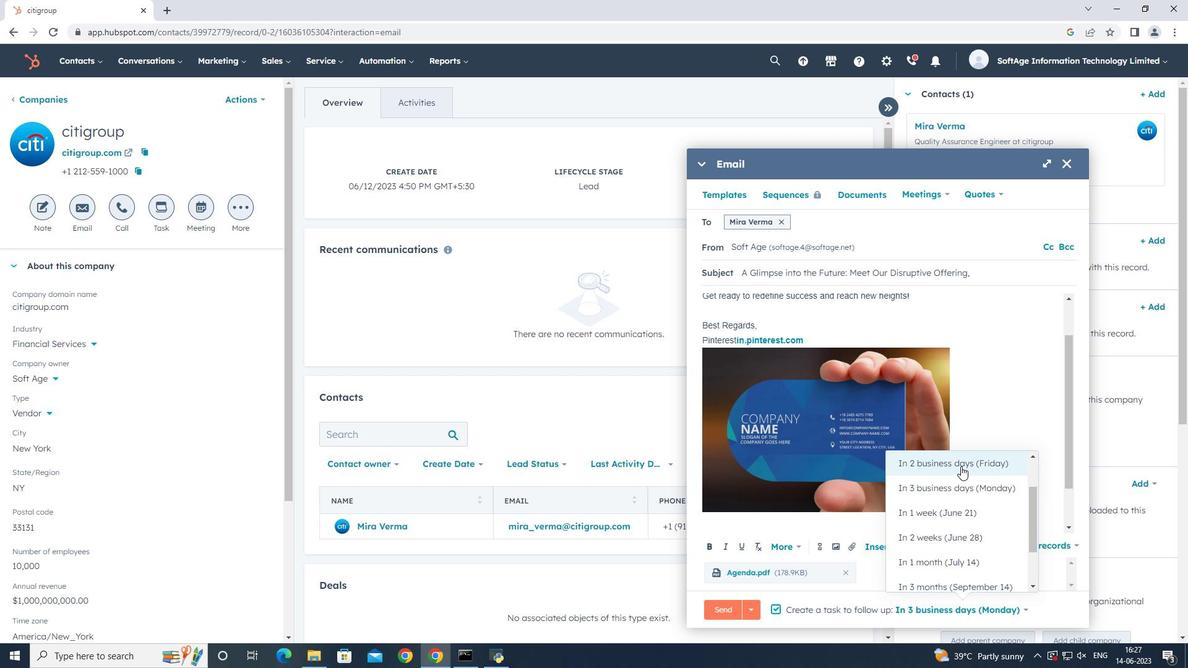 
Action: Mouse moved to (782, 219)
Screenshot: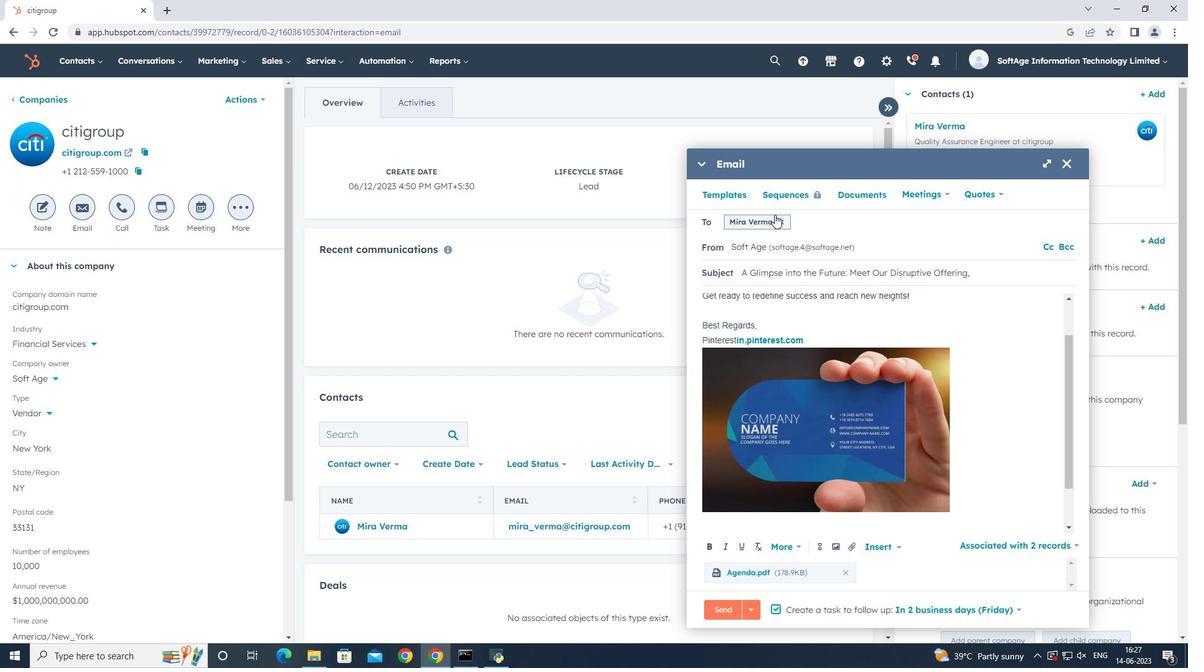 
Action: Mouse pressed left at (782, 219)
Screenshot: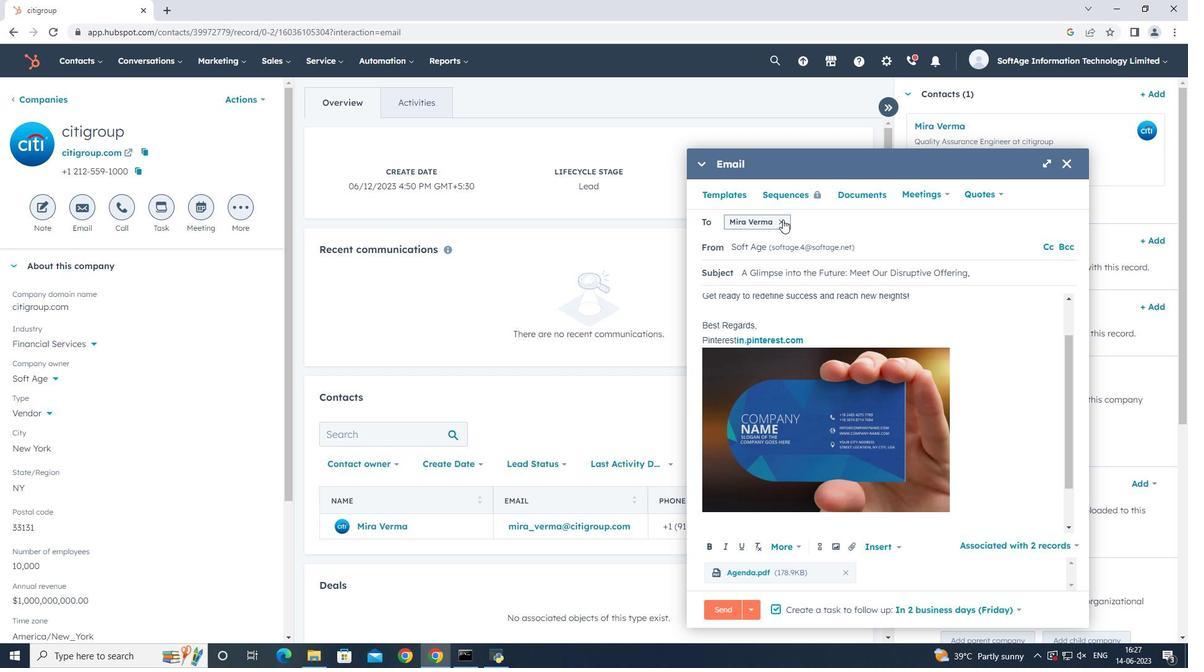 
Action: Mouse moved to (782, 225)
Screenshot: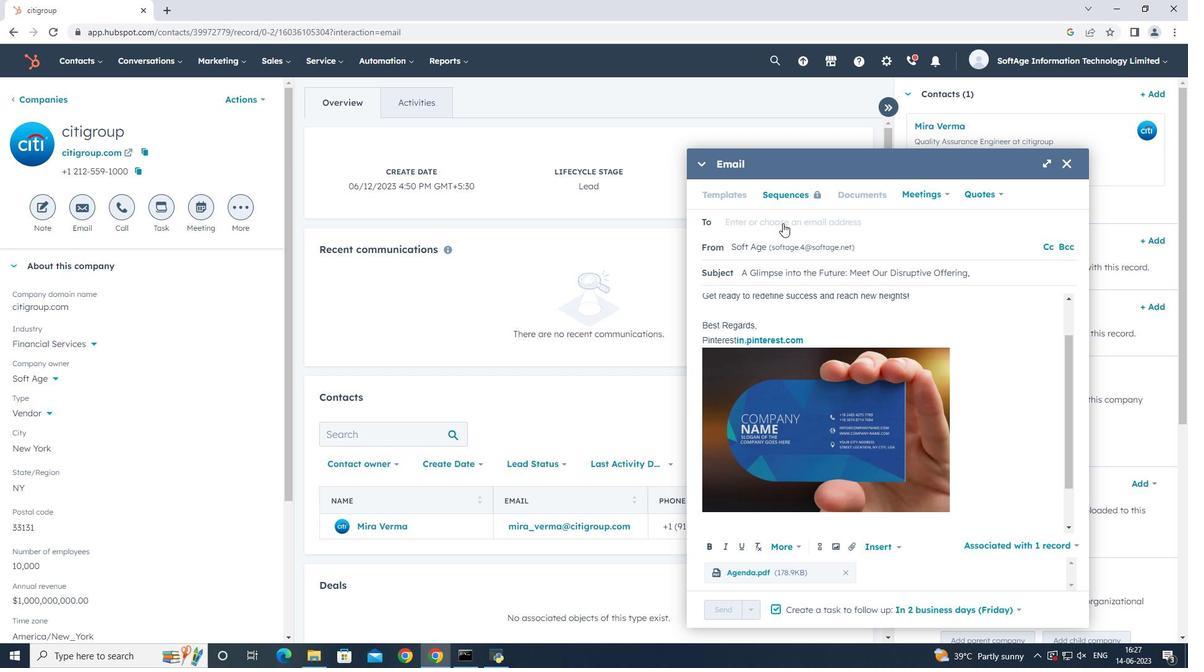 
Action: Mouse pressed left at (782, 225)
Screenshot: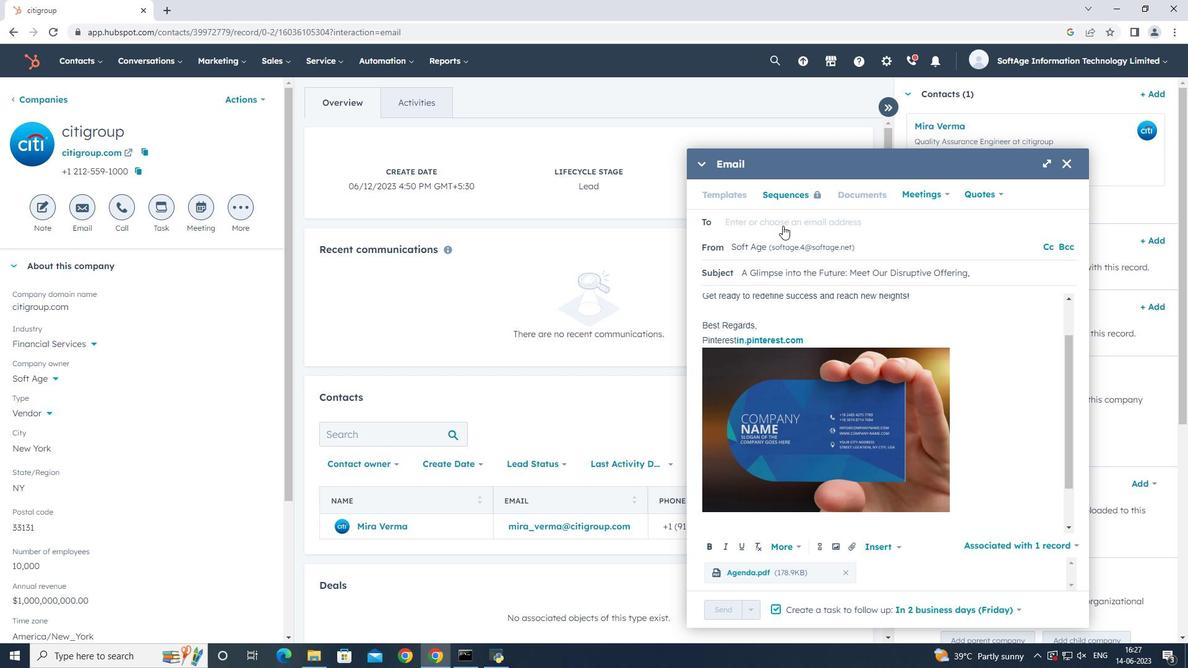 
Action: Mouse moved to (775, 255)
Screenshot: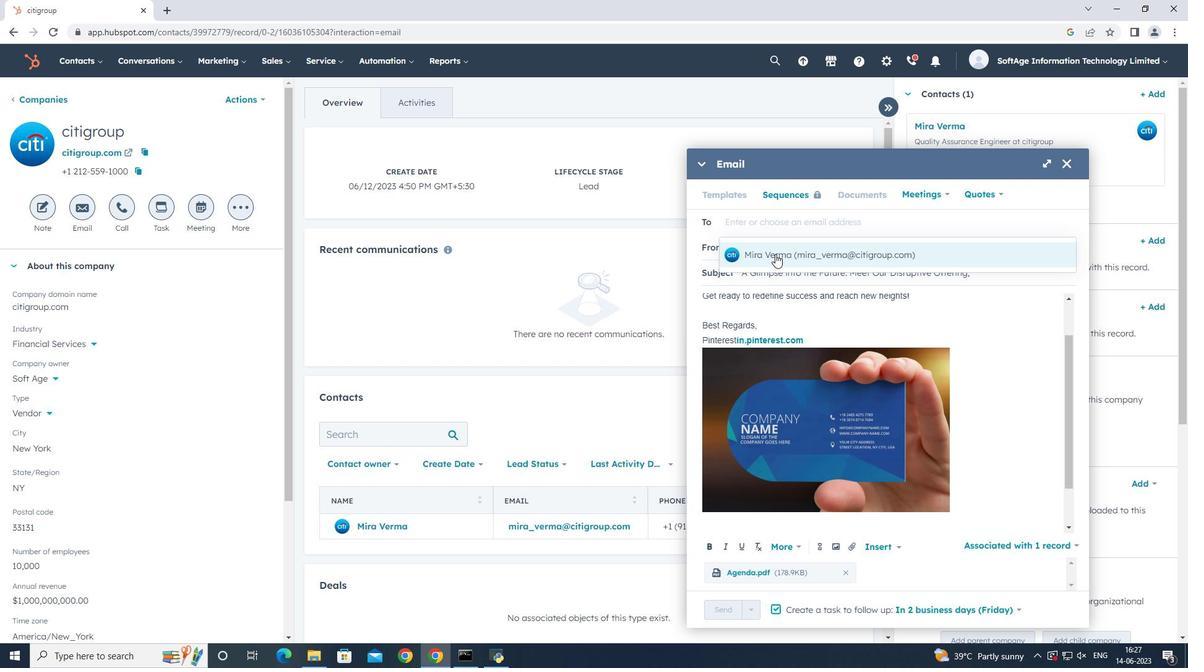 
Action: Mouse pressed left at (775, 255)
Screenshot: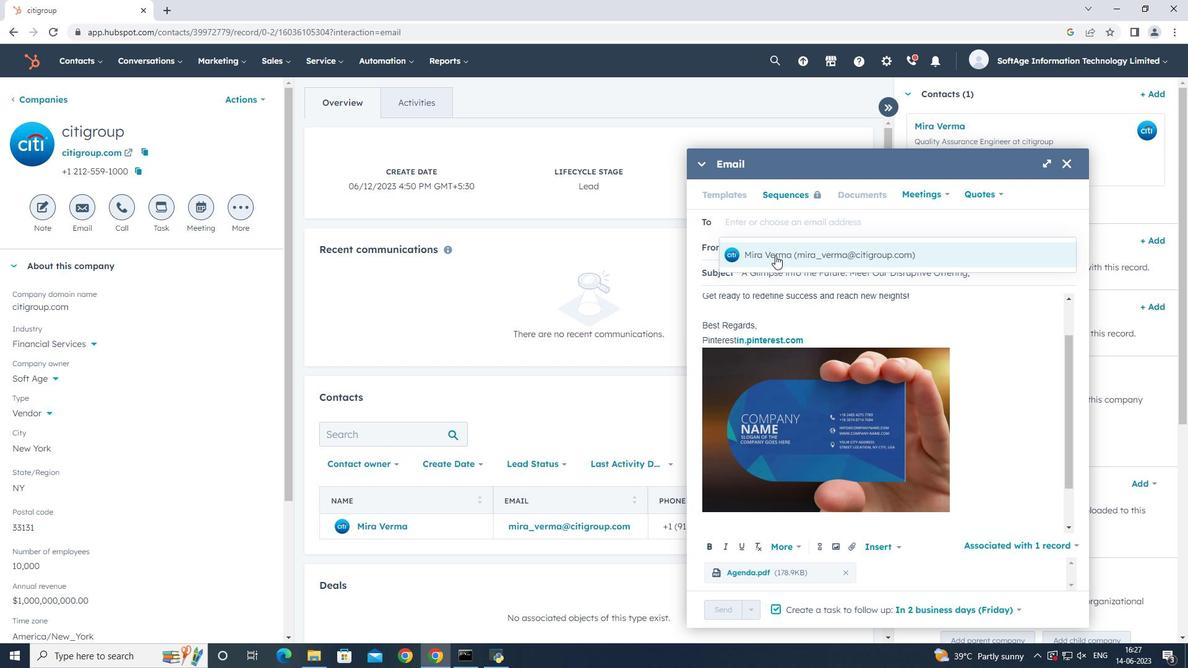 
Action: Mouse moved to (730, 614)
Screenshot: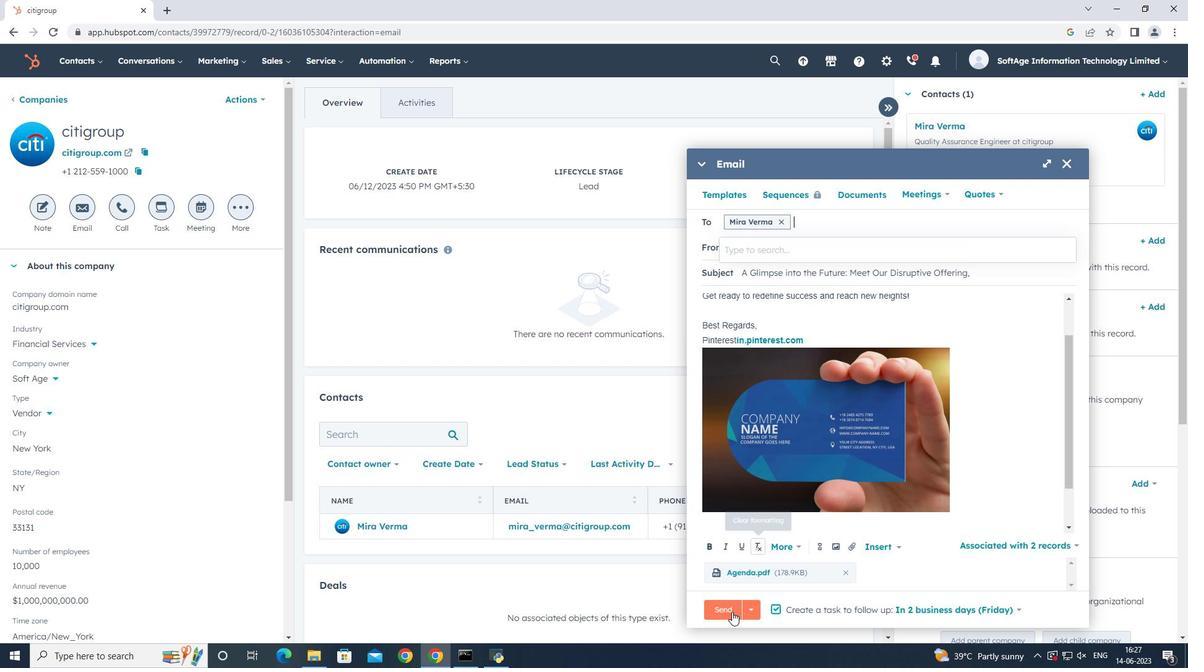 
Action: Mouse pressed left at (730, 614)
Screenshot: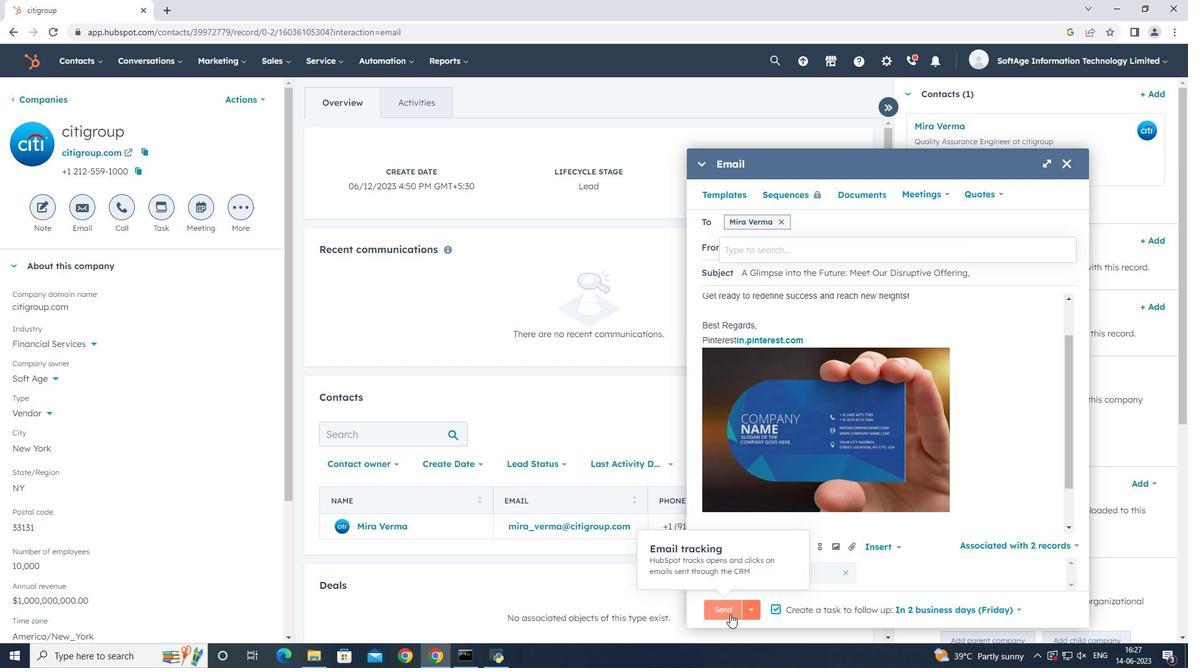 
Action: Mouse moved to (589, 339)
Screenshot: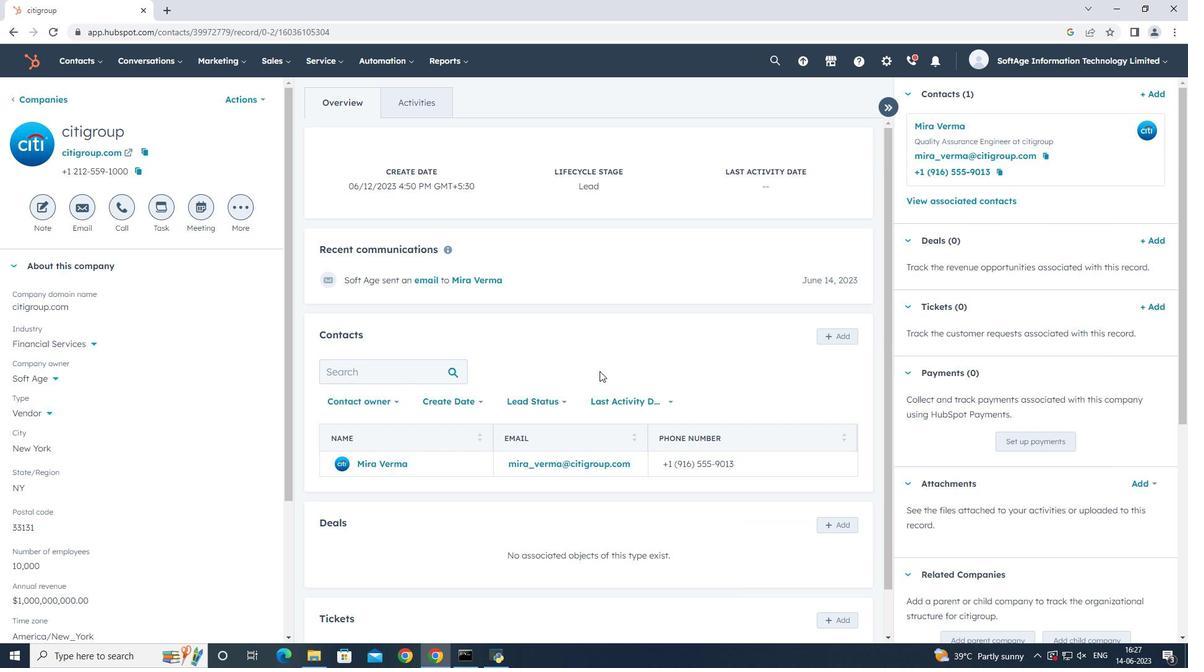
